 Task: Find a one-way flight from Macon, Georgia, USA to Jacksonville on Wednesday, May 3, for 9 passengers in First class, using American Airlines, with 2 bags, and a price limit of ₹400,000, departing between 1:00 PM and 2:00 PM.
Action: Mouse moved to (278, 260)
Screenshot: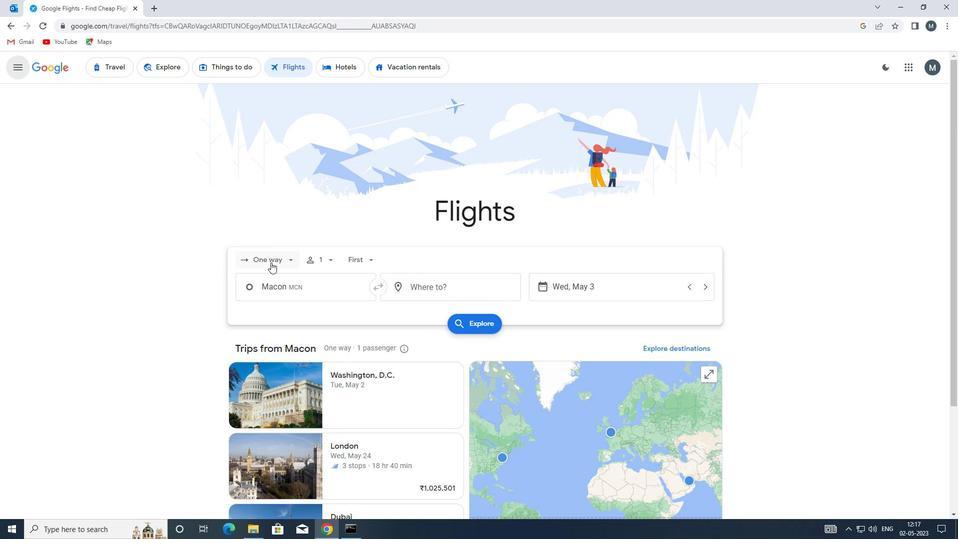 
Action: Mouse pressed left at (278, 260)
Screenshot: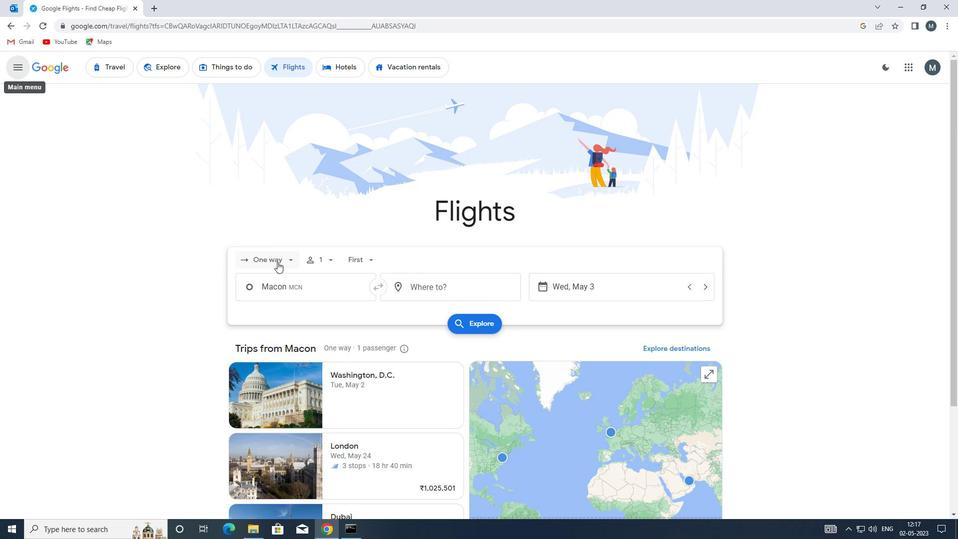 
Action: Mouse moved to (283, 306)
Screenshot: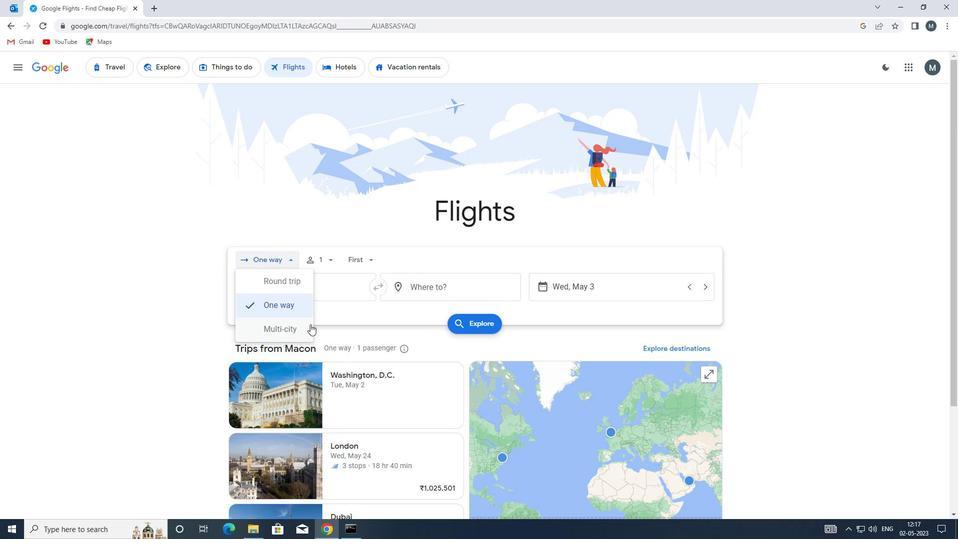 
Action: Mouse pressed left at (283, 306)
Screenshot: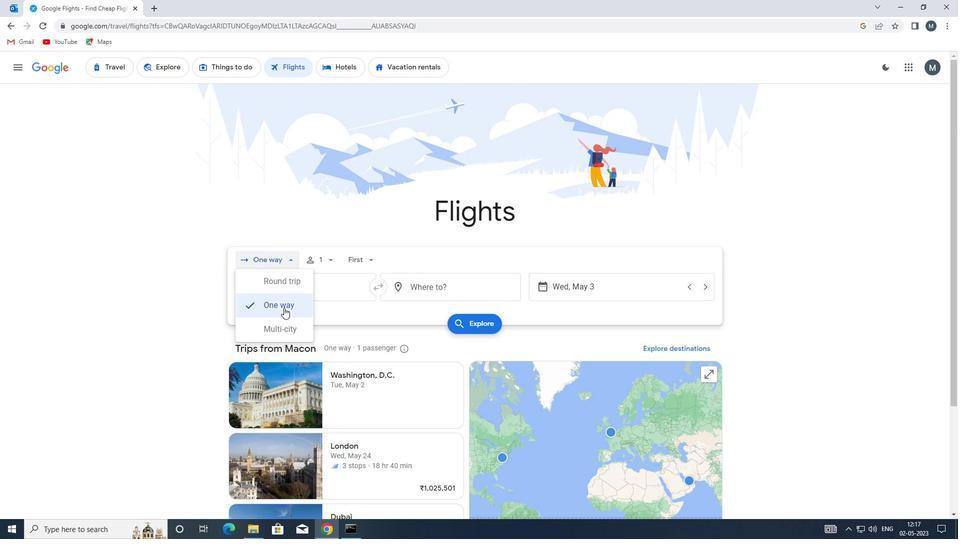 
Action: Mouse moved to (333, 260)
Screenshot: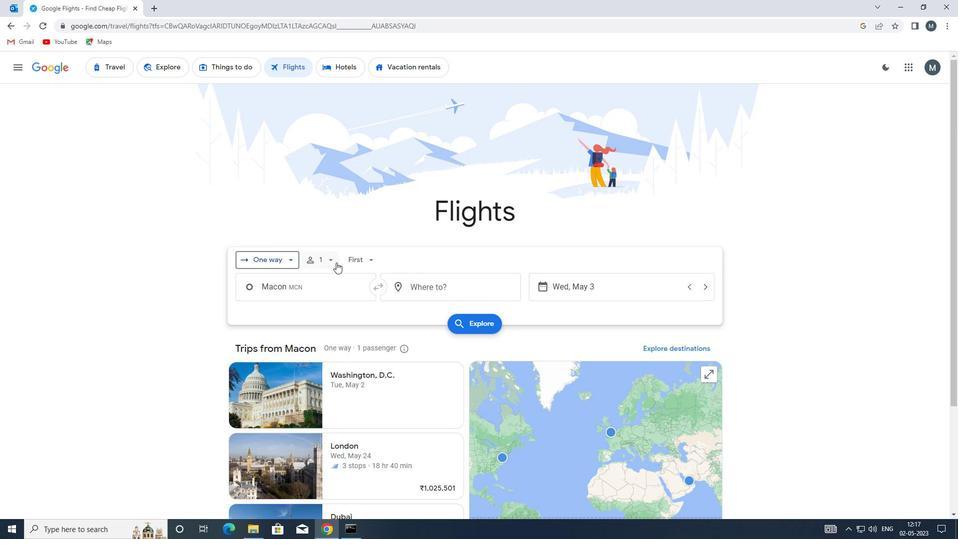 
Action: Mouse pressed left at (333, 260)
Screenshot: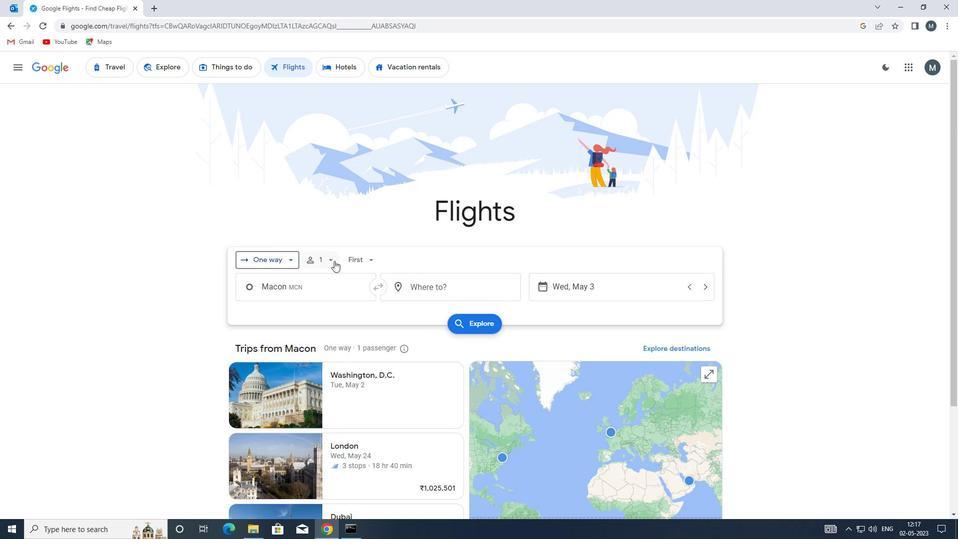 
Action: Mouse moved to (408, 284)
Screenshot: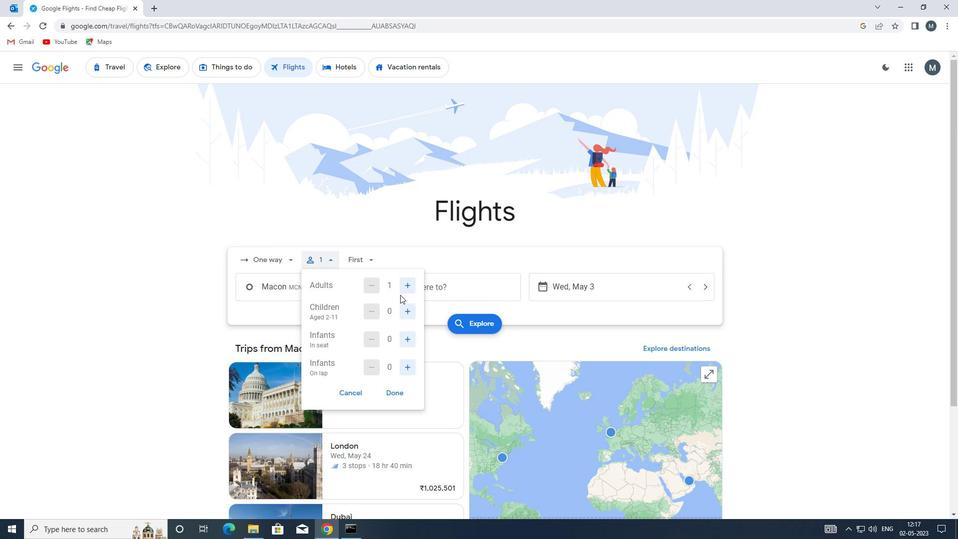 
Action: Mouse pressed left at (408, 284)
Screenshot: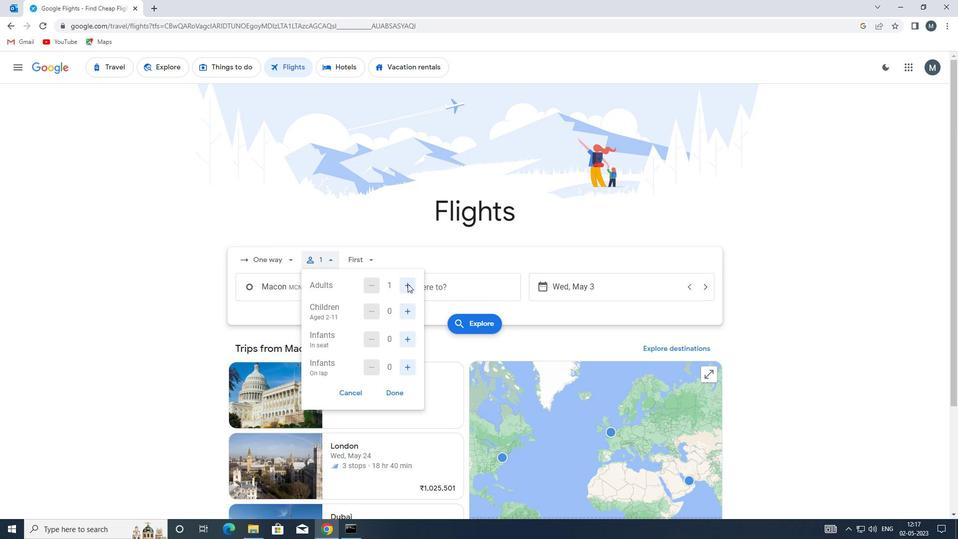 
Action: Mouse pressed left at (408, 284)
Screenshot: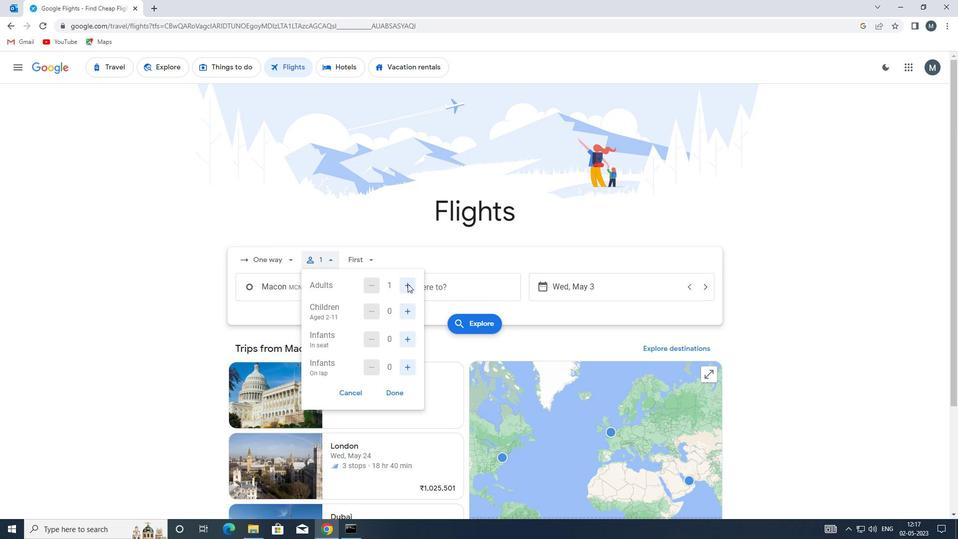 
Action: Mouse pressed left at (408, 284)
Screenshot: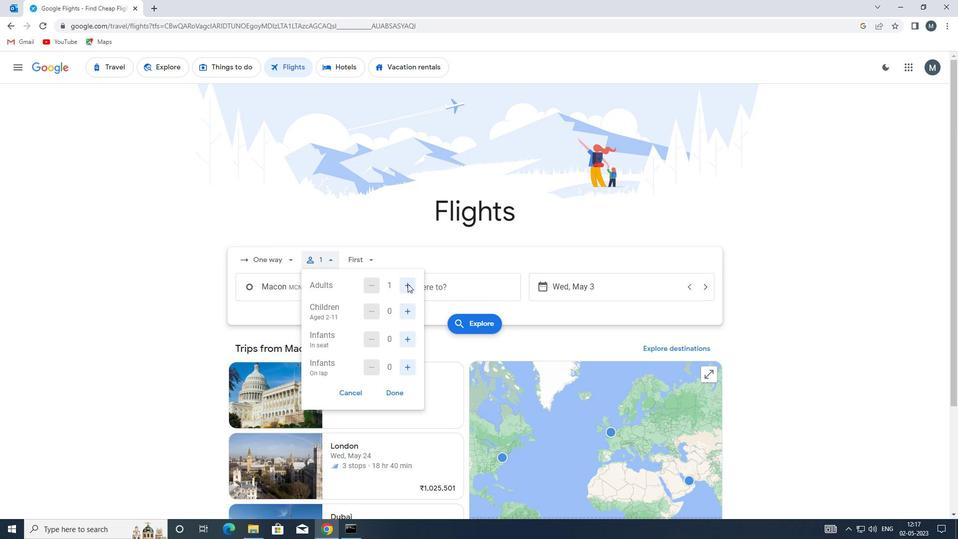 
Action: Mouse pressed left at (408, 284)
Screenshot: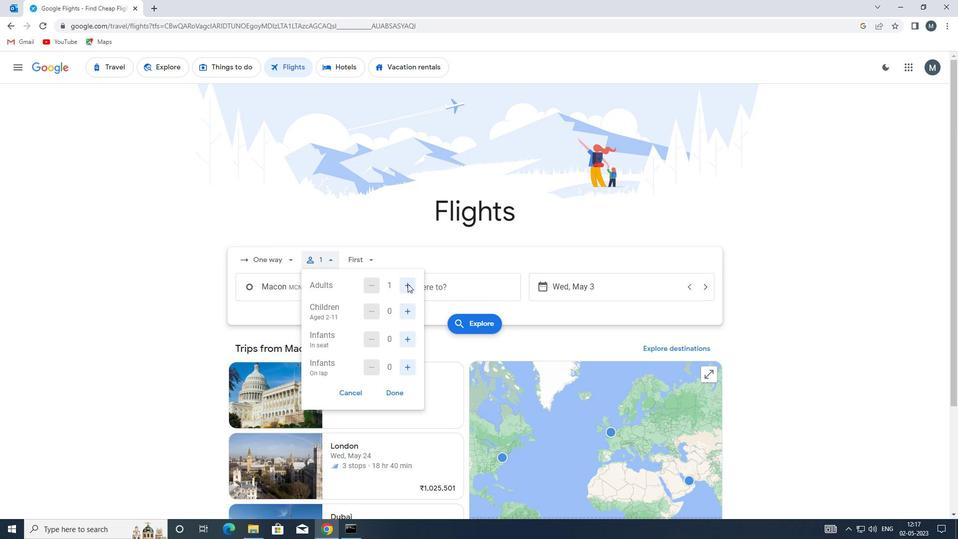 
Action: Mouse moved to (404, 309)
Screenshot: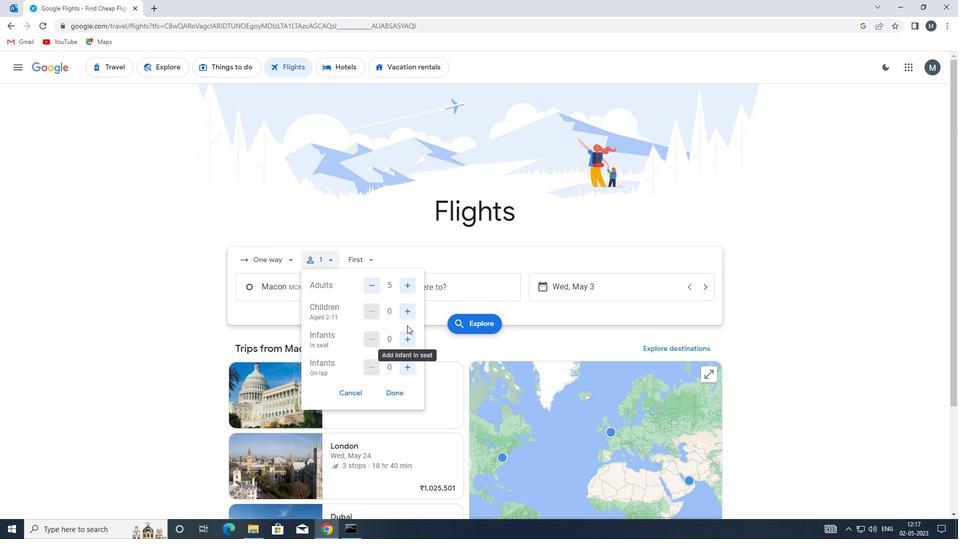 
Action: Mouse pressed left at (404, 309)
Screenshot: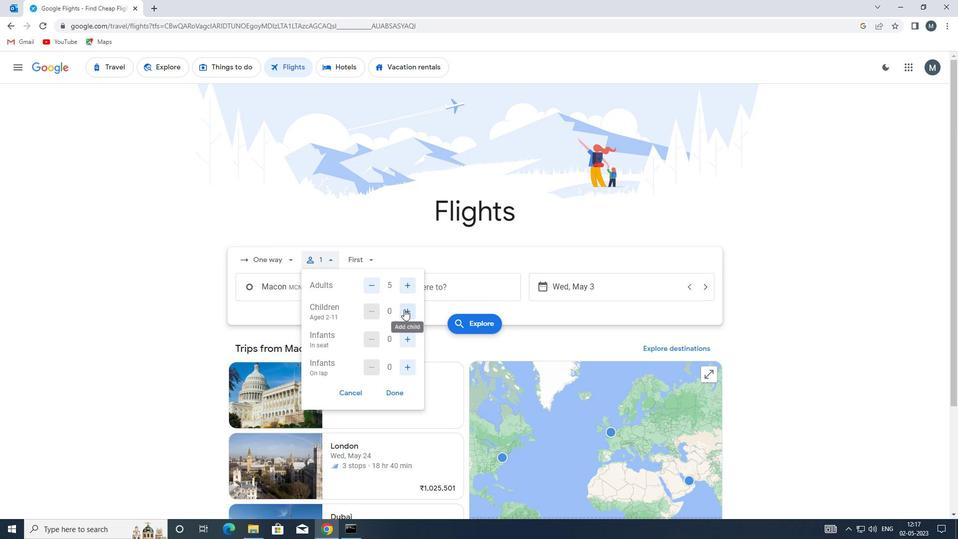 
Action: Mouse pressed left at (404, 309)
Screenshot: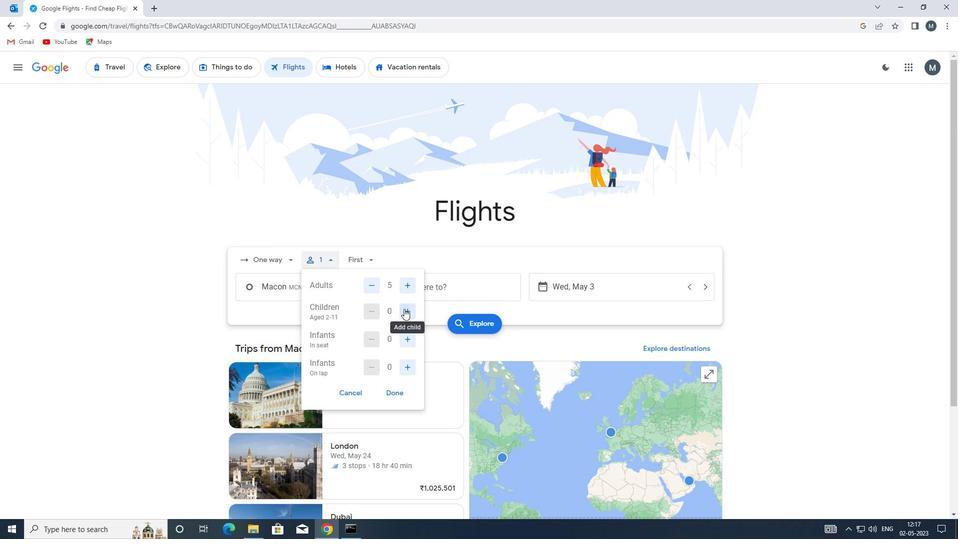 
Action: Mouse moved to (408, 341)
Screenshot: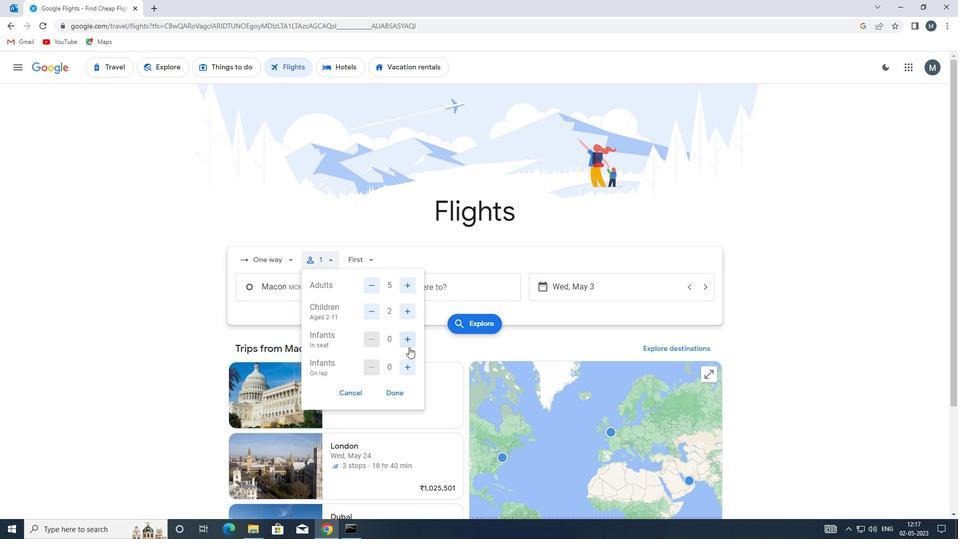 
Action: Mouse pressed left at (408, 341)
Screenshot: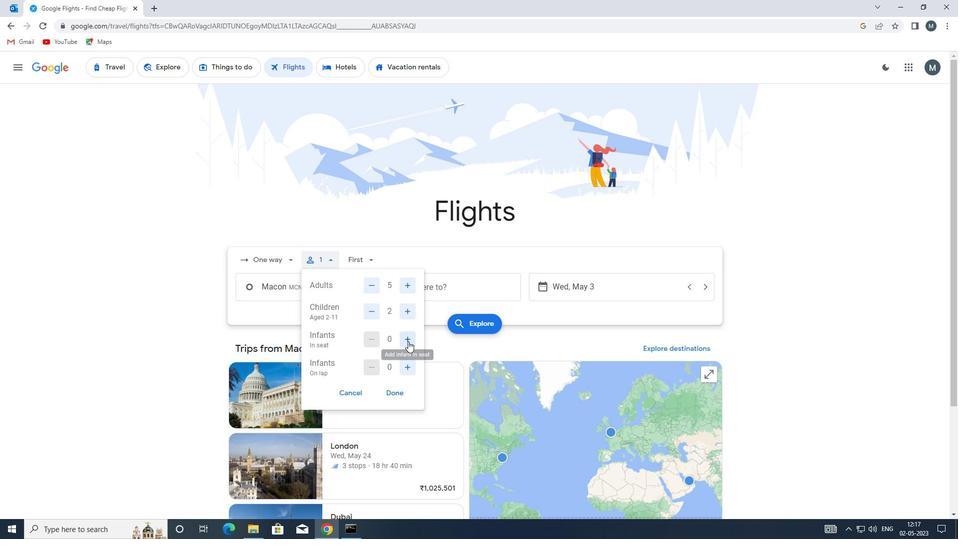 
Action: Mouse moved to (405, 367)
Screenshot: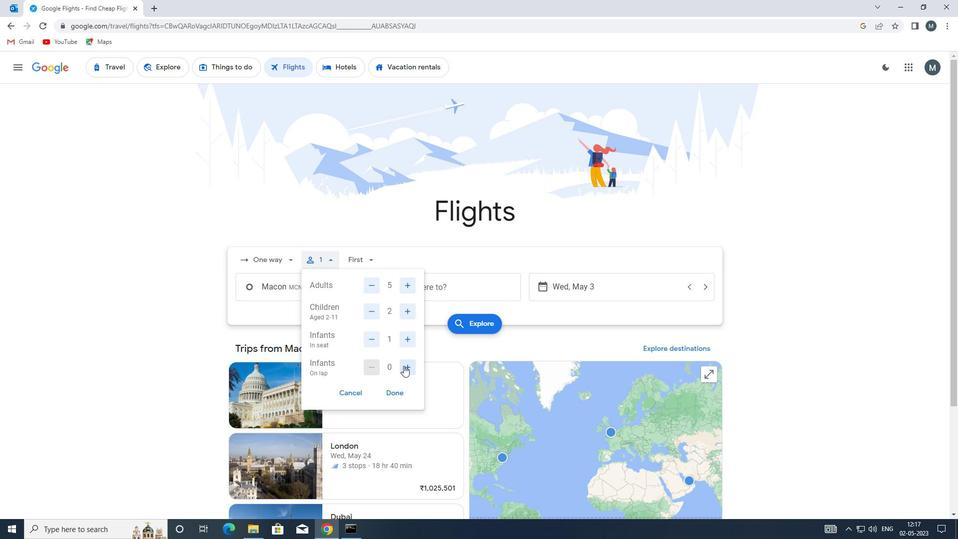 
Action: Mouse pressed left at (405, 367)
Screenshot: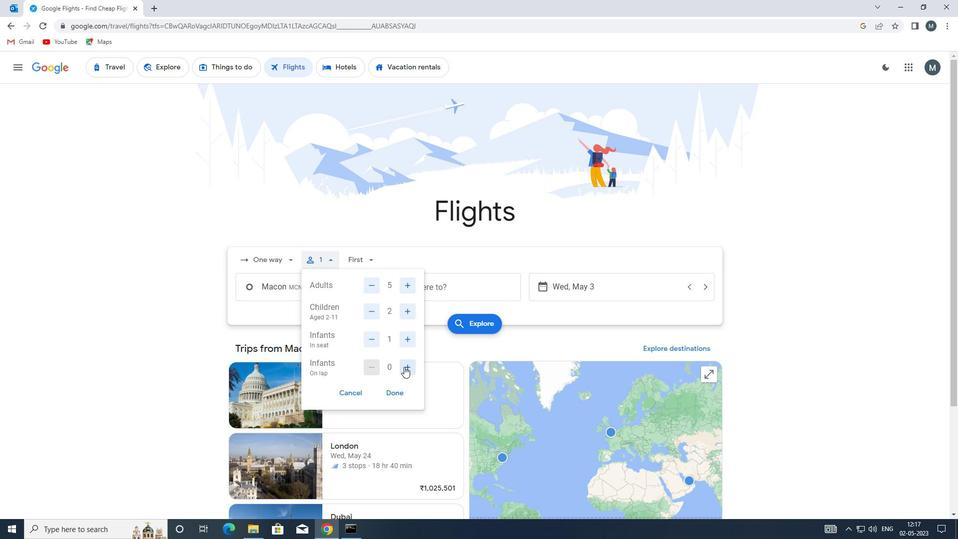 
Action: Mouse moved to (405, 369)
Screenshot: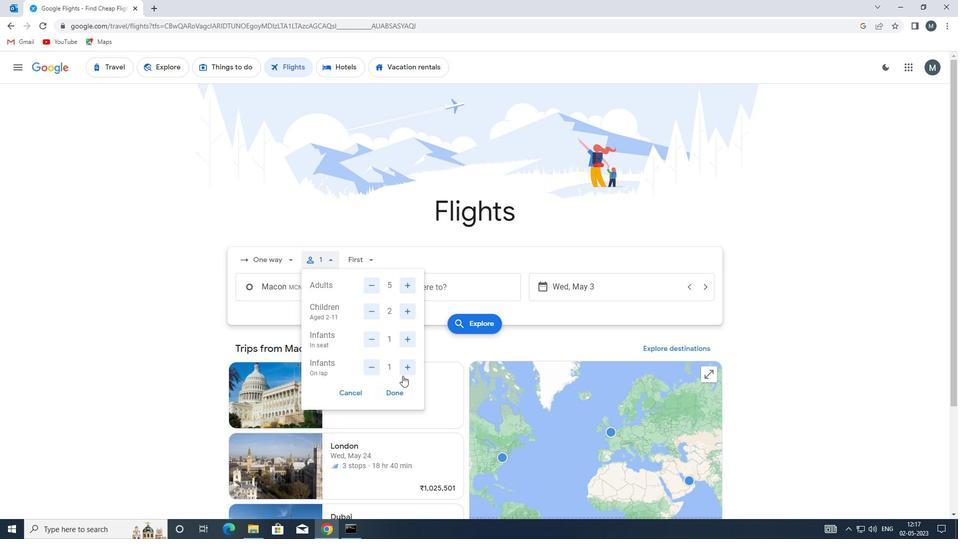 
Action: Mouse pressed left at (405, 369)
Screenshot: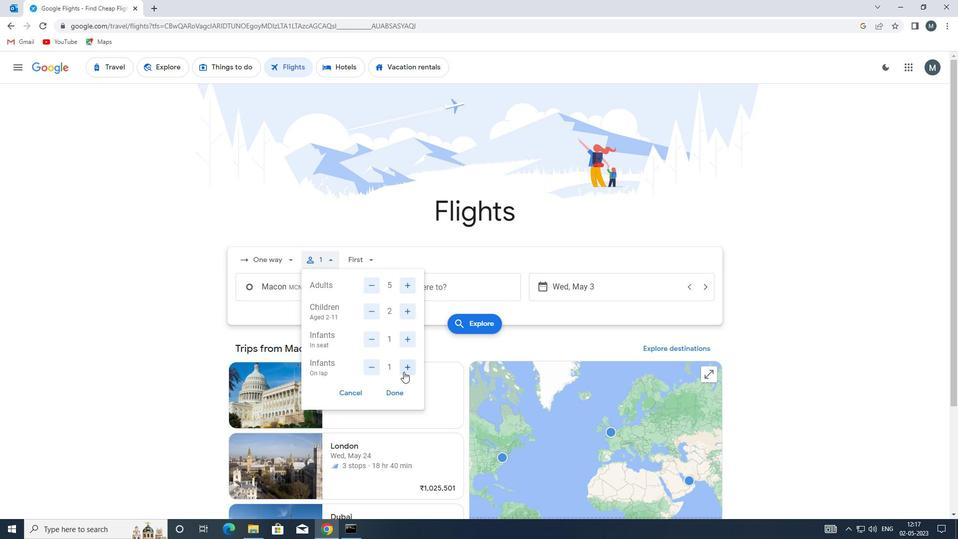 
Action: Mouse moved to (376, 367)
Screenshot: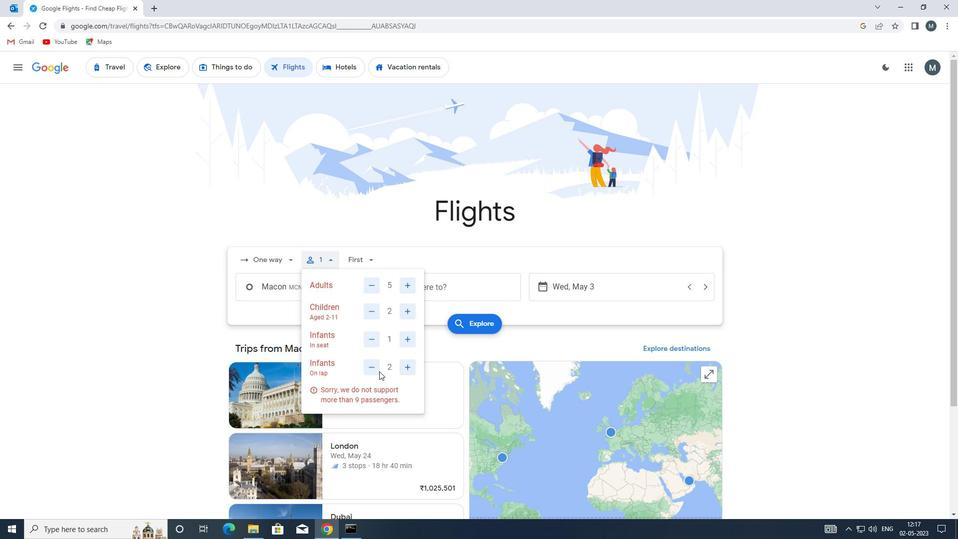 
Action: Mouse pressed left at (376, 367)
Screenshot: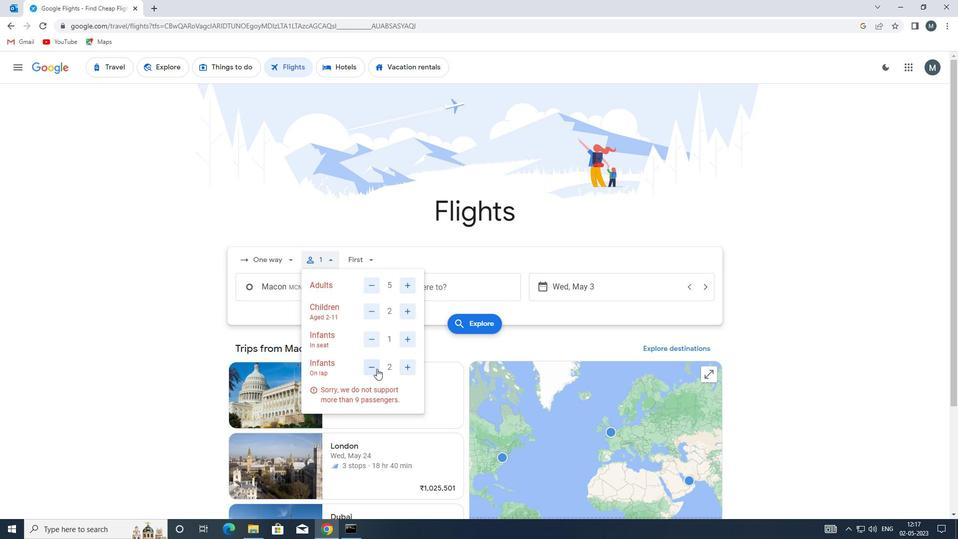 
Action: Mouse moved to (396, 395)
Screenshot: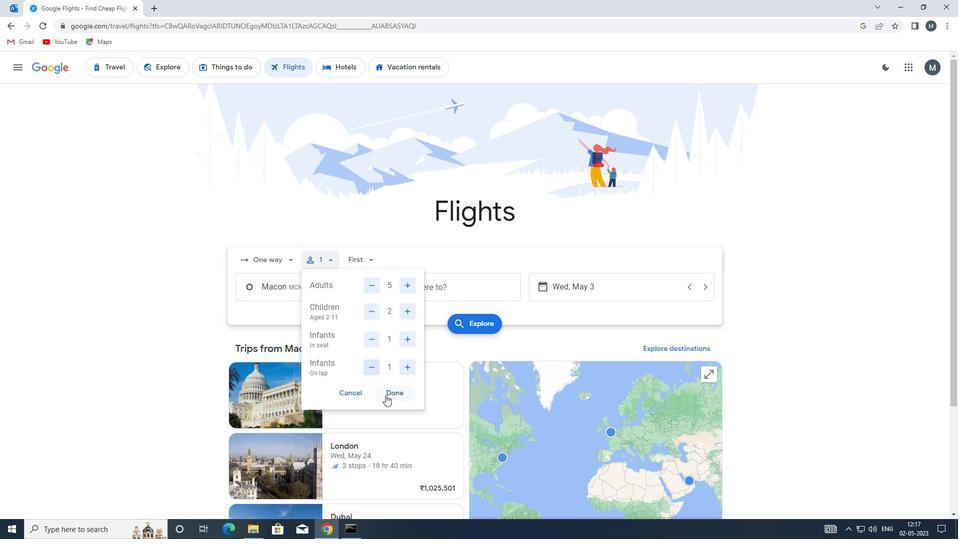 
Action: Mouse pressed left at (396, 395)
Screenshot: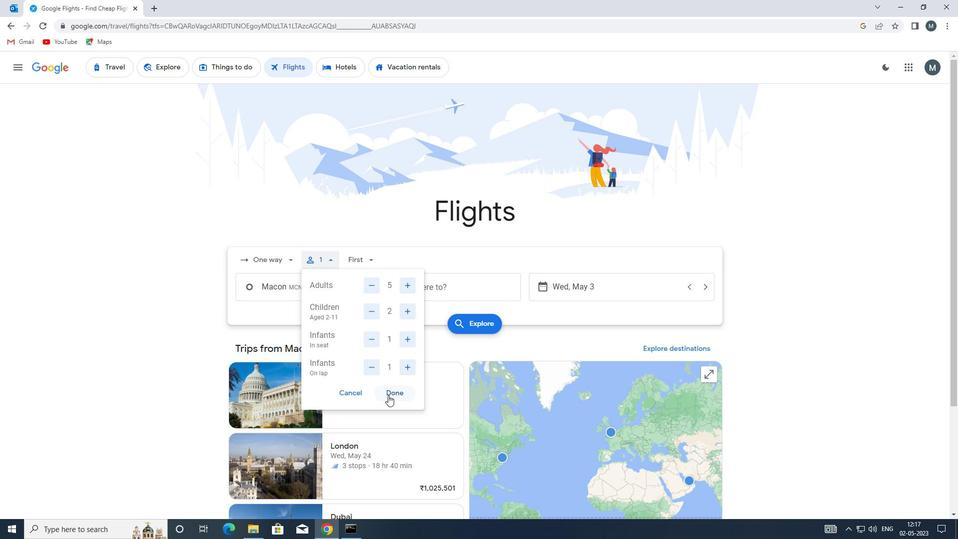
Action: Mouse moved to (370, 265)
Screenshot: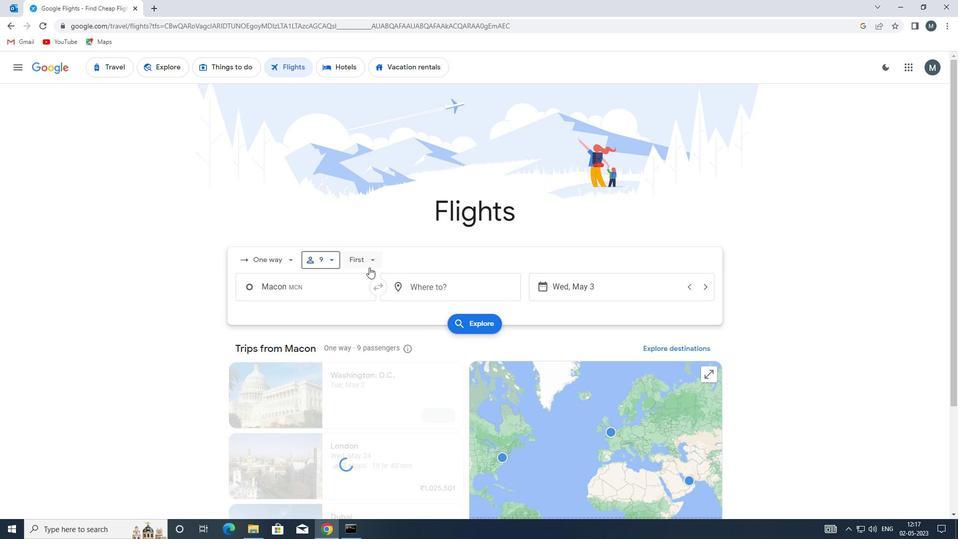 
Action: Mouse pressed left at (370, 265)
Screenshot: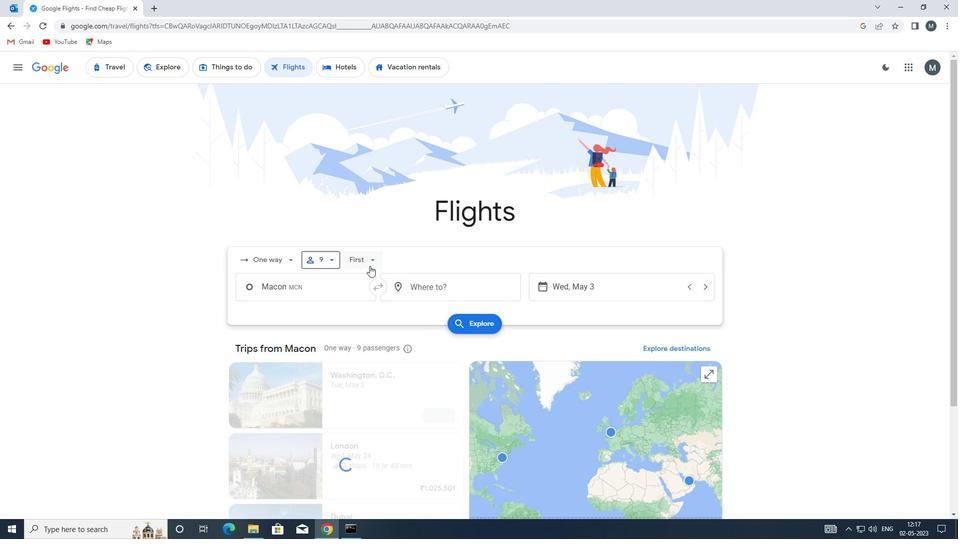 
Action: Mouse moved to (388, 276)
Screenshot: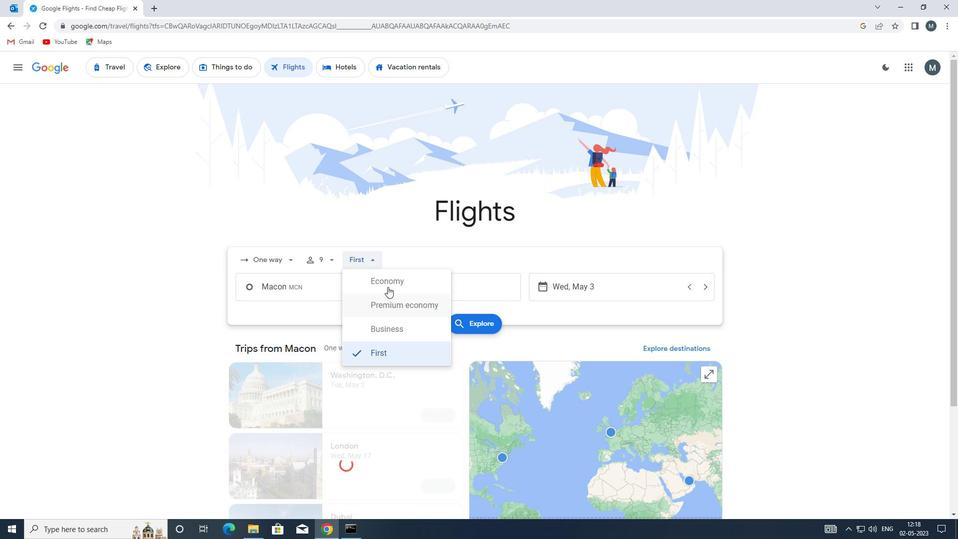 
Action: Mouse pressed left at (388, 276)
Screenshot: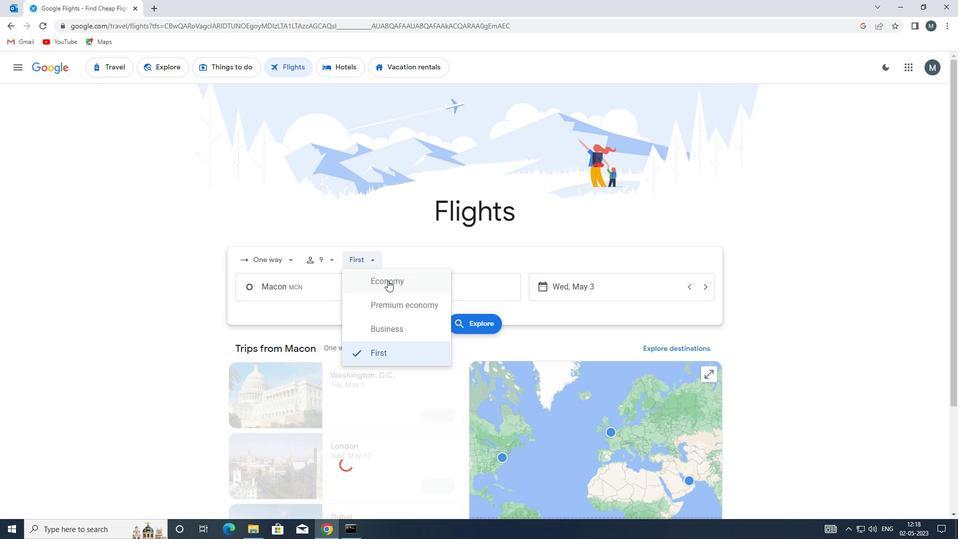 
Action: Mouse moved to (307, 293)
Screenshot: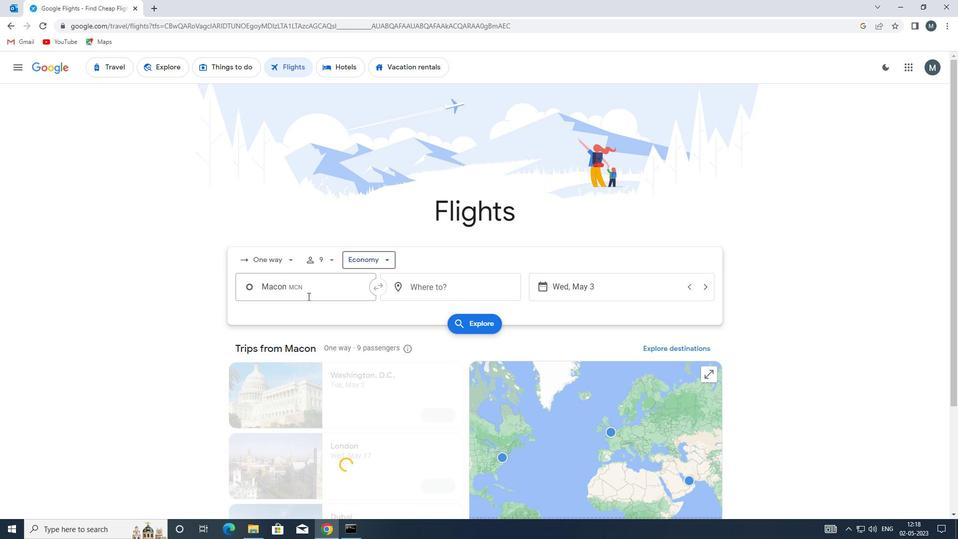 
Action: Mouse pressed left at (307, 293)
Screenshot: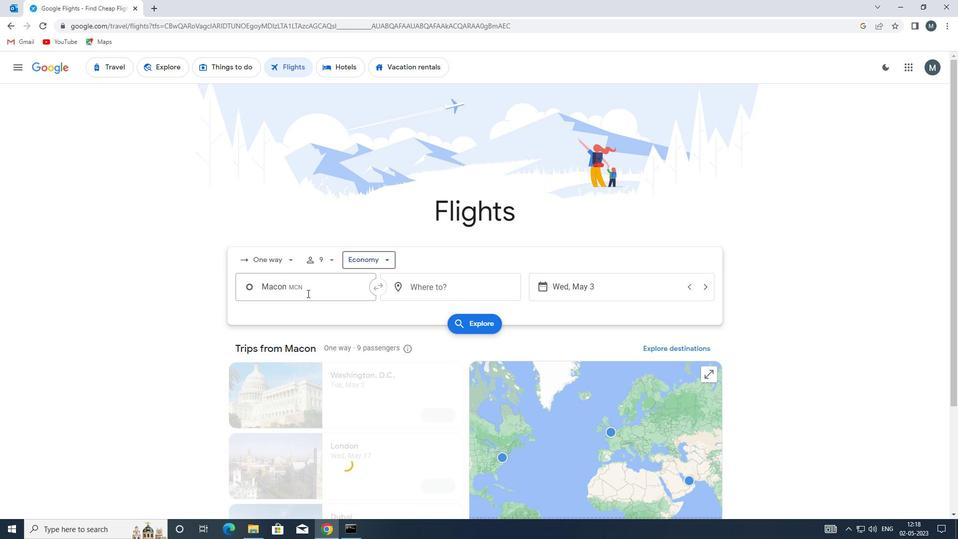 
Action: Key pressed <Key.enter>
Screenshot: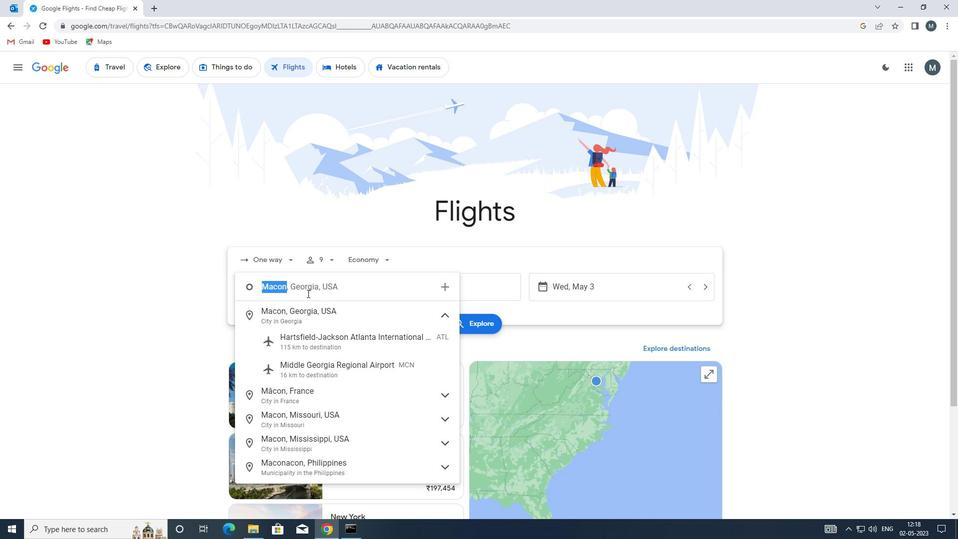 
Action: Mouse moved to (406, 290)
Screenshot: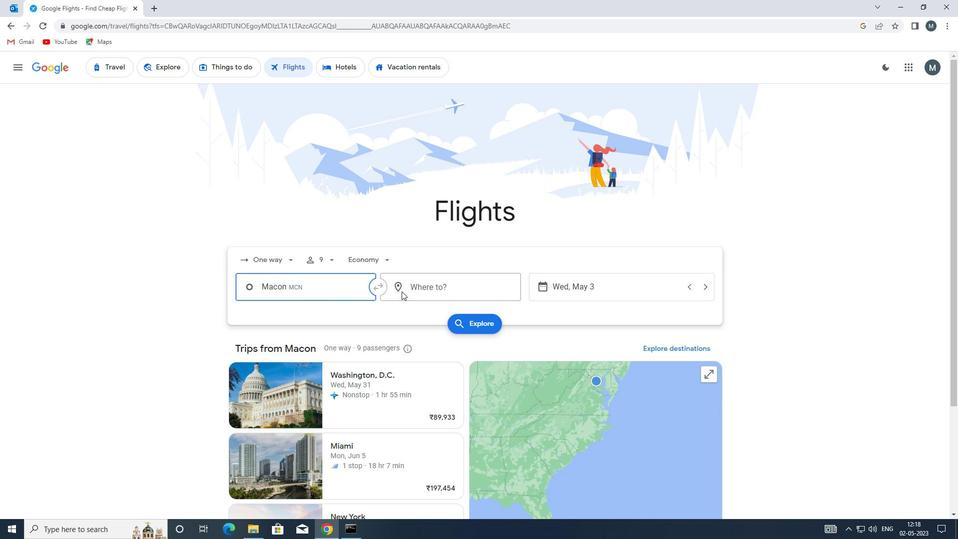 
Action: Mouse pressed left at (406, 290)
Screenshot: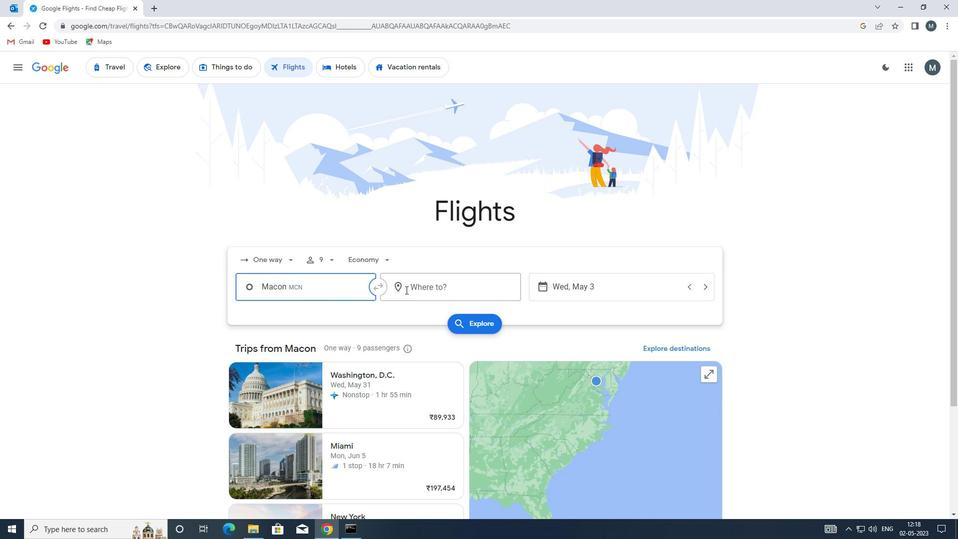 
Action: Mouse moved to (406, 290)
Screenshot: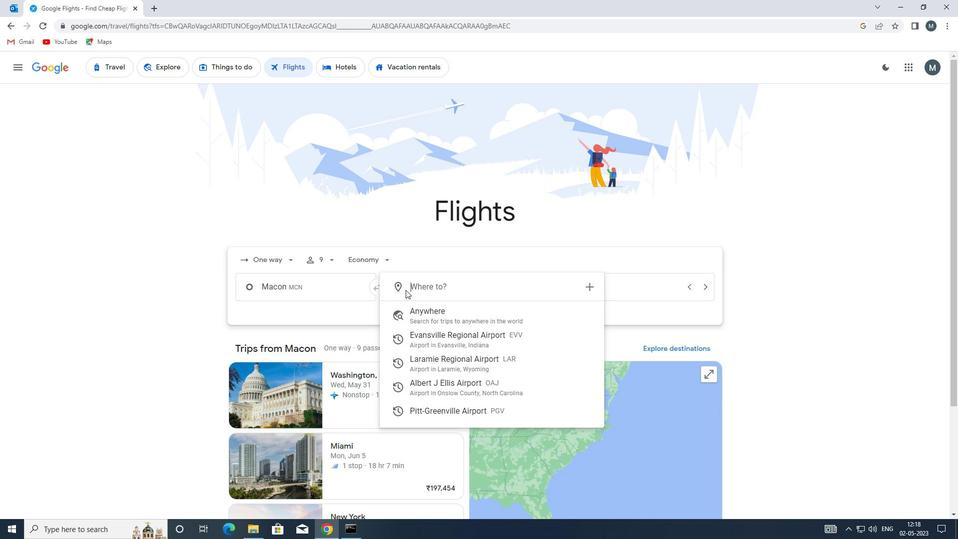 
Action: Key pressed oaj
Screenshot: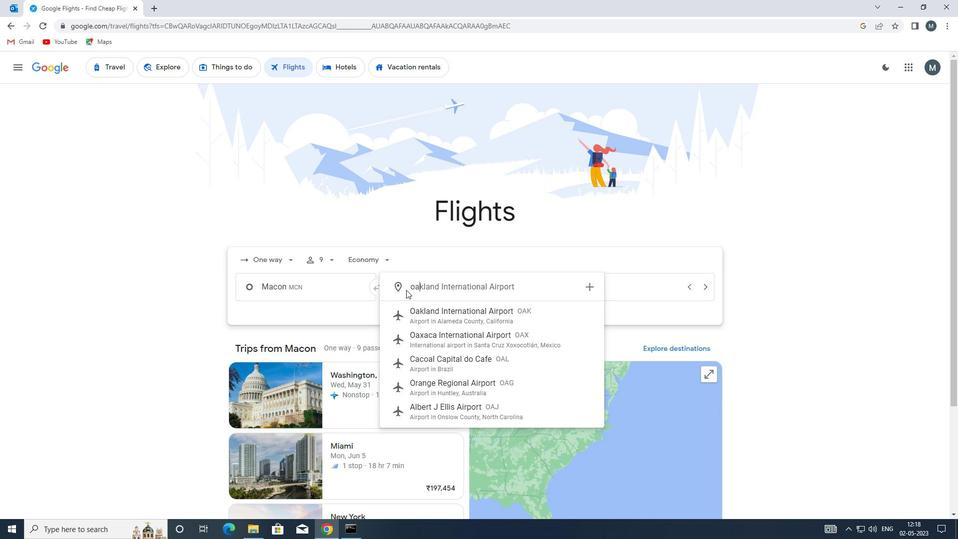 
Action: Mouse moved to (426, 310)
Screenshot: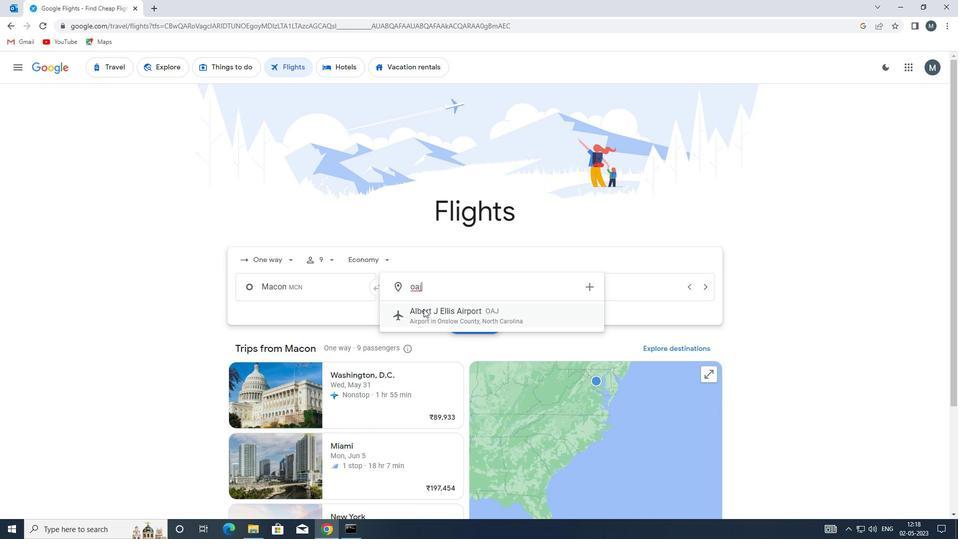 
Action: Mouse pressed left at (426, 310)
Screenshot: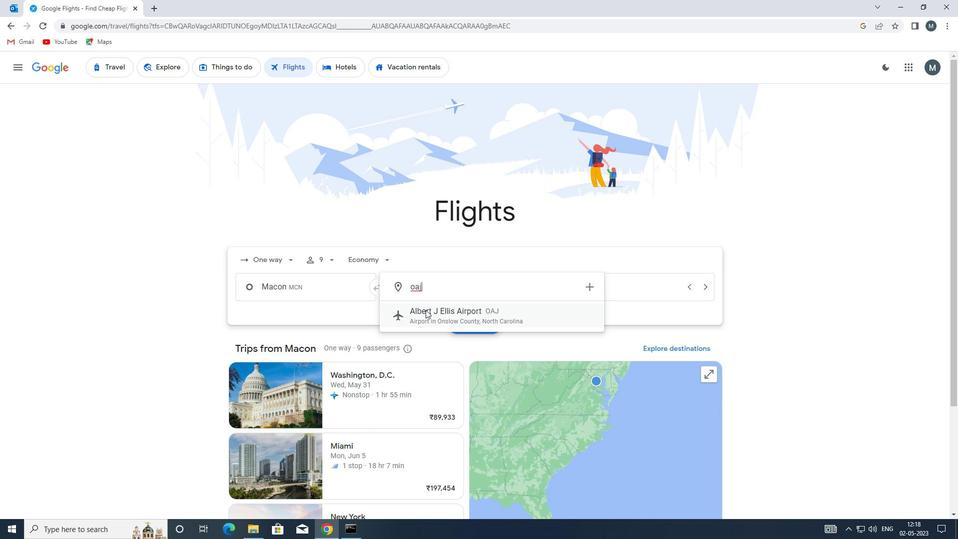 
Action: Mouse moved to (573, 285)
Screenshot: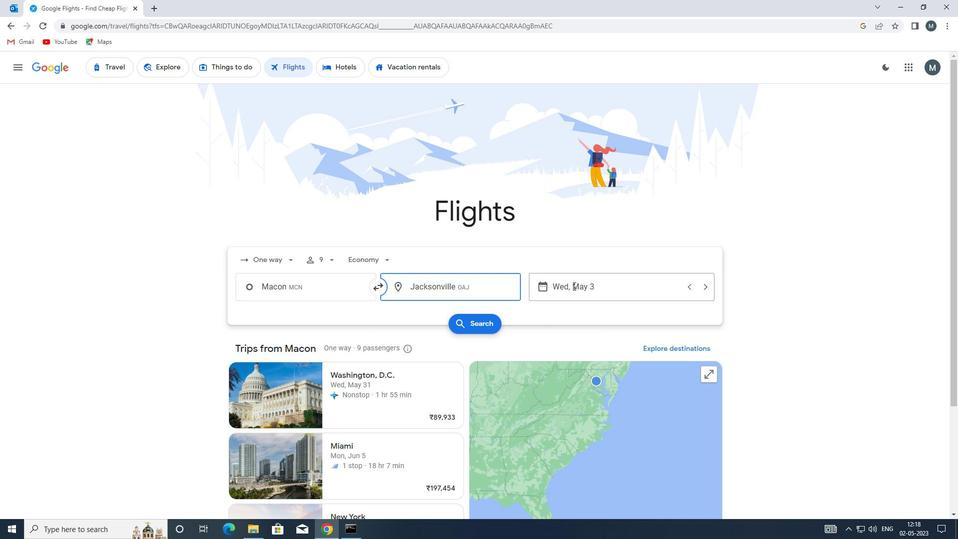 
Action: Mouse pressed left at (573, 285)
Screenshot: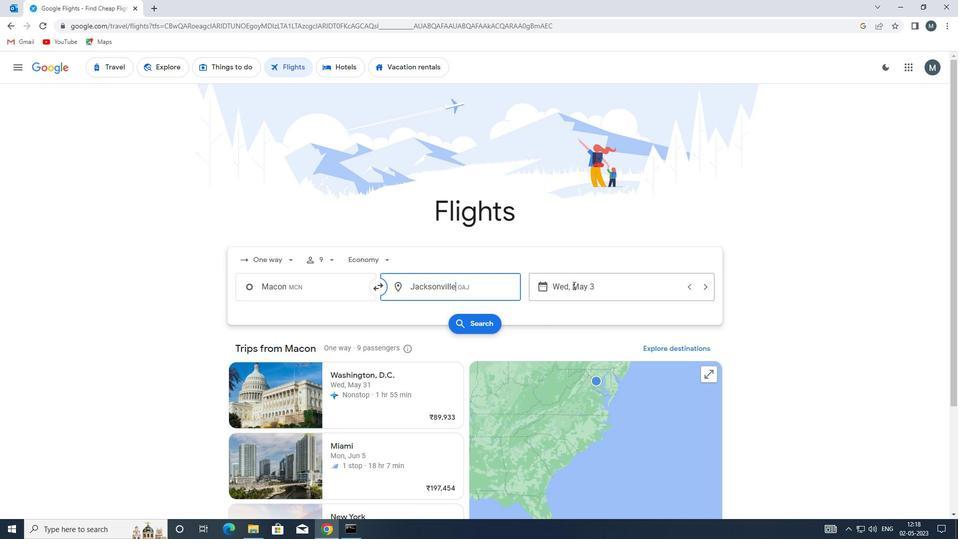 
Action: Mouse moved to (428, 341)
Screenshot: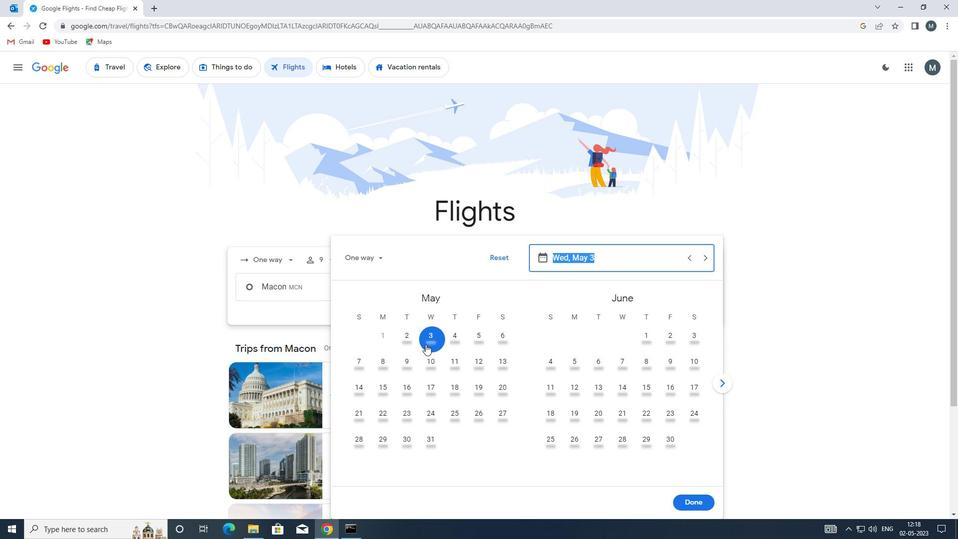 
Action: Mouse pressed left at (428, 341)
Screenshot: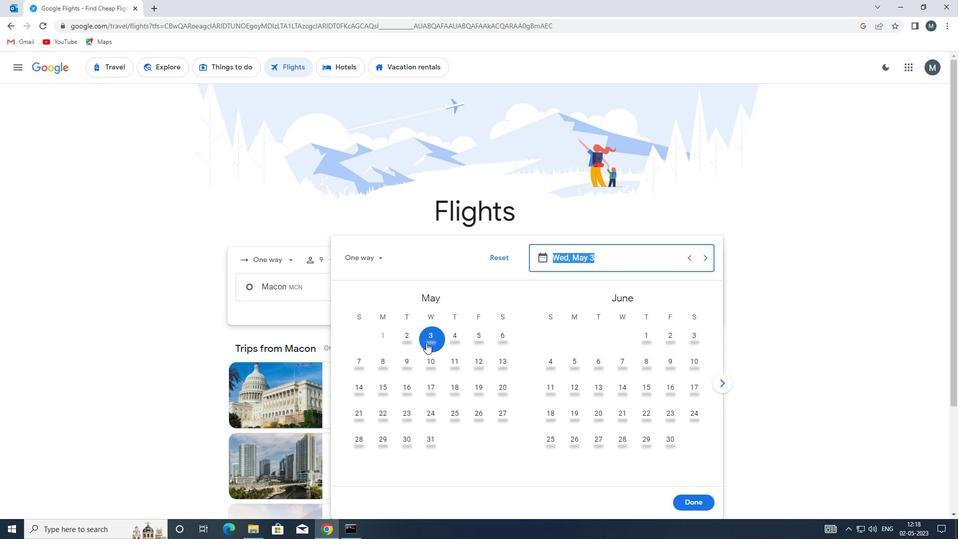 
Action: Mouse moved to (681, 499)
Screenshot: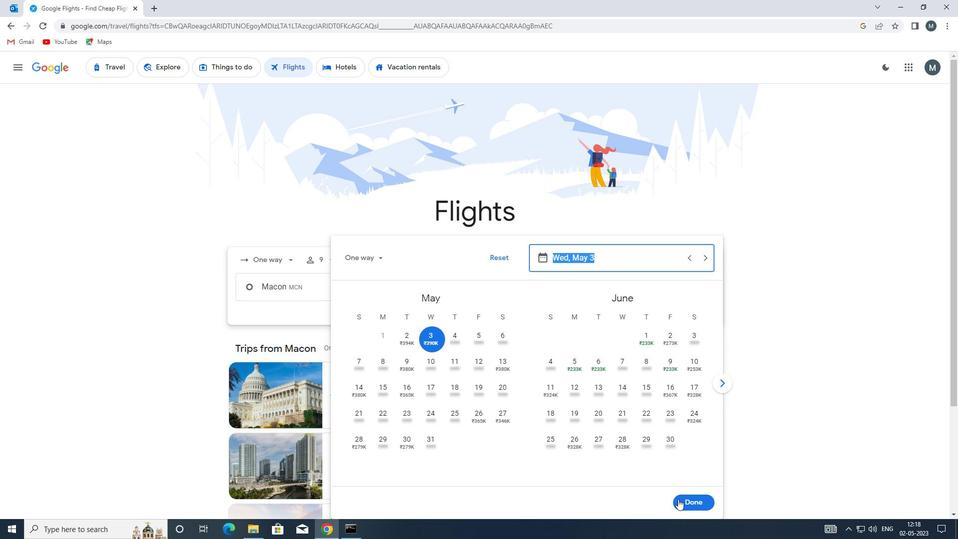 
Action: Mouse pressed left at (681, 499)
Screenshot: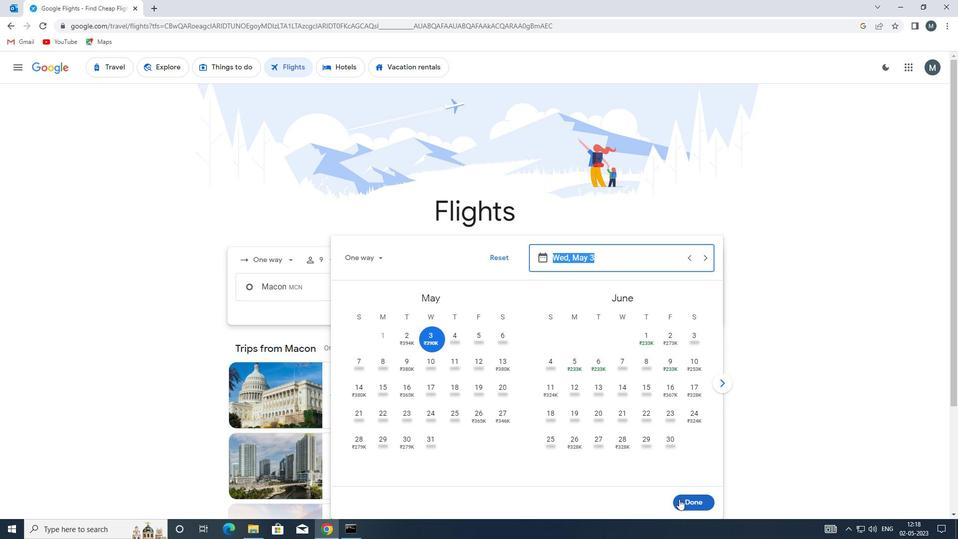 
Action: Mouse moved to (489, 320)
Screenshot: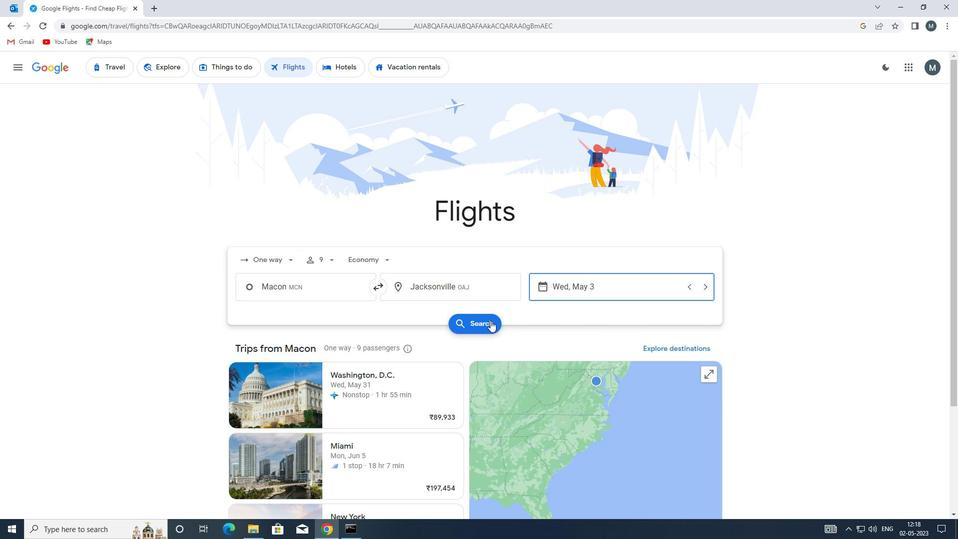 
Action: Mouse pressed left at (489, 320)
Screenshot: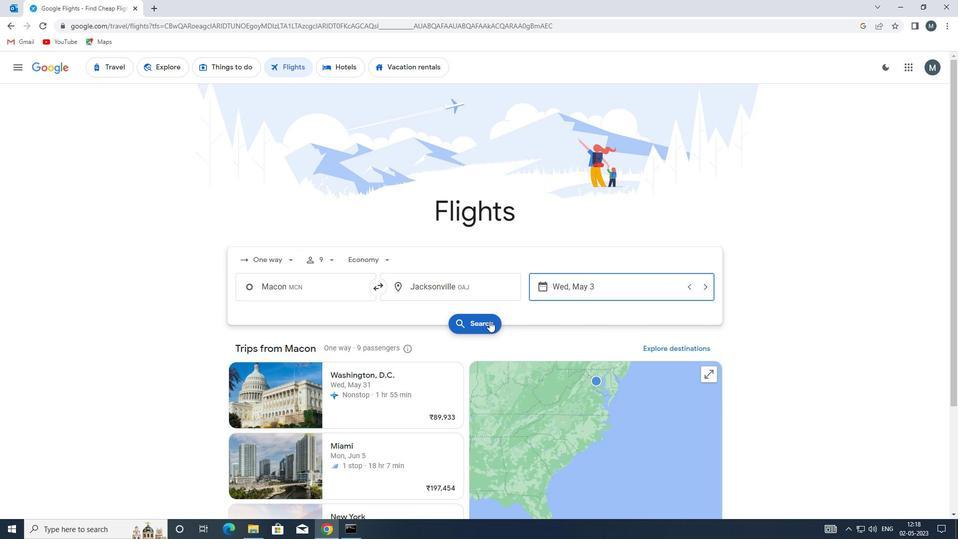 
Action: Mouse moved to (261, 162)
Screenshot: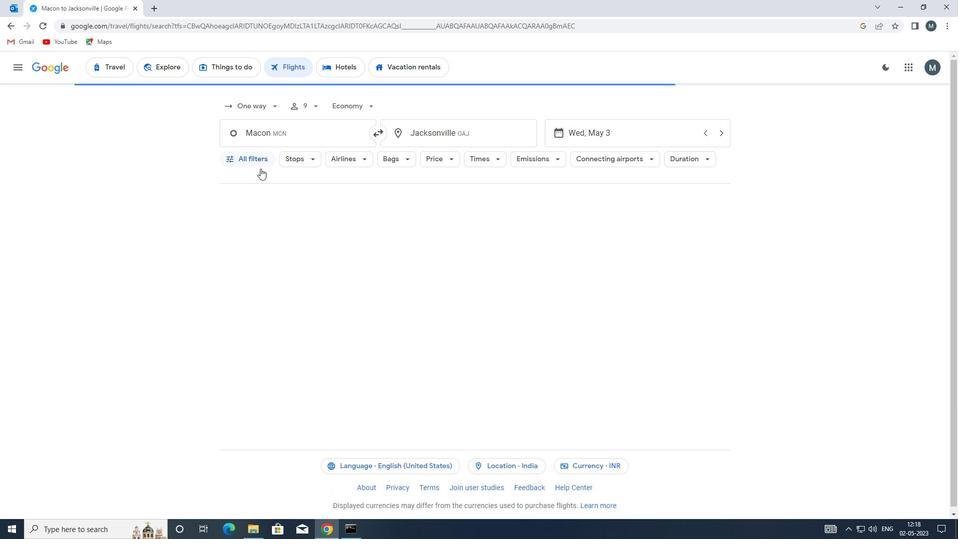 
Action: Mouse pressed left at (261, 162)
Screenshot: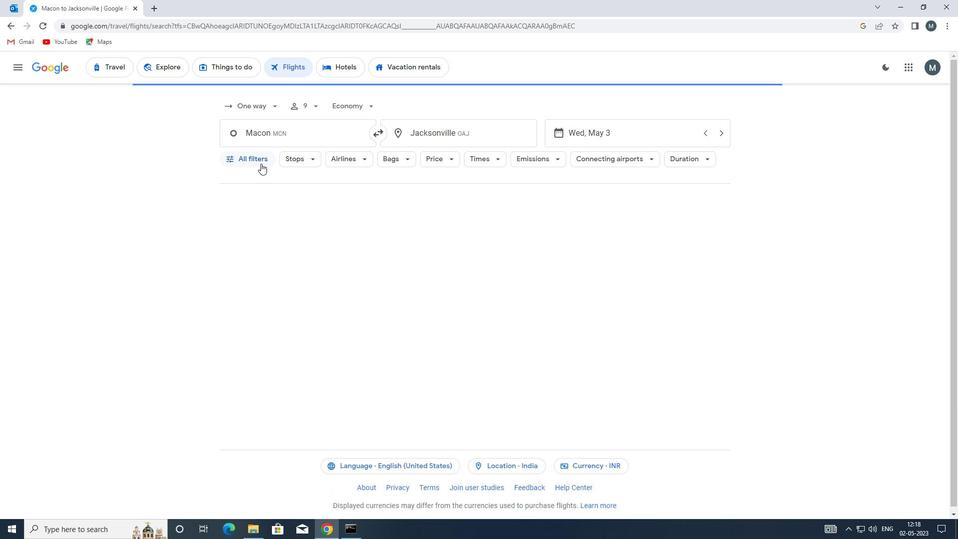 
Action: Mouse moved to (292, 292)
Screenshot: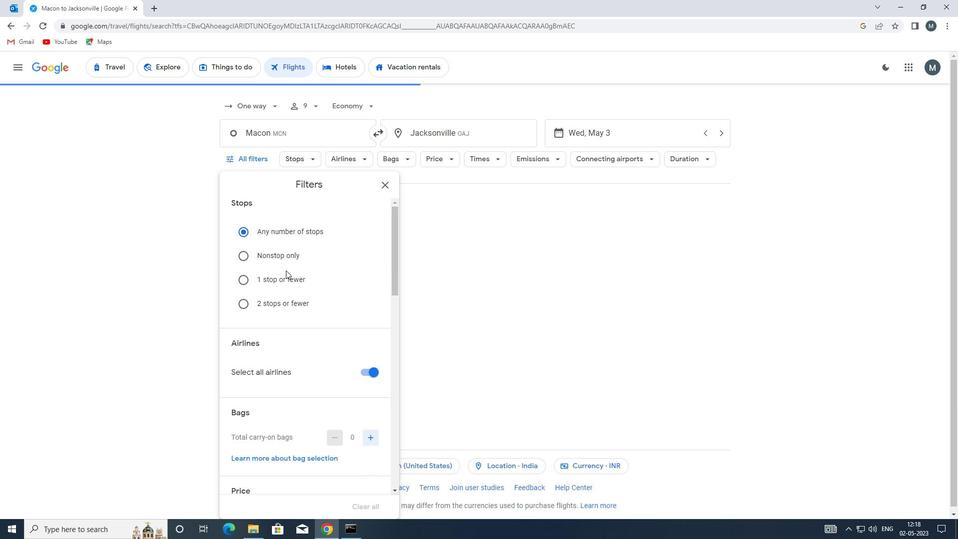 
Action: Mouse scrolled (292, 291) with delta (0, 0)
Screenshot: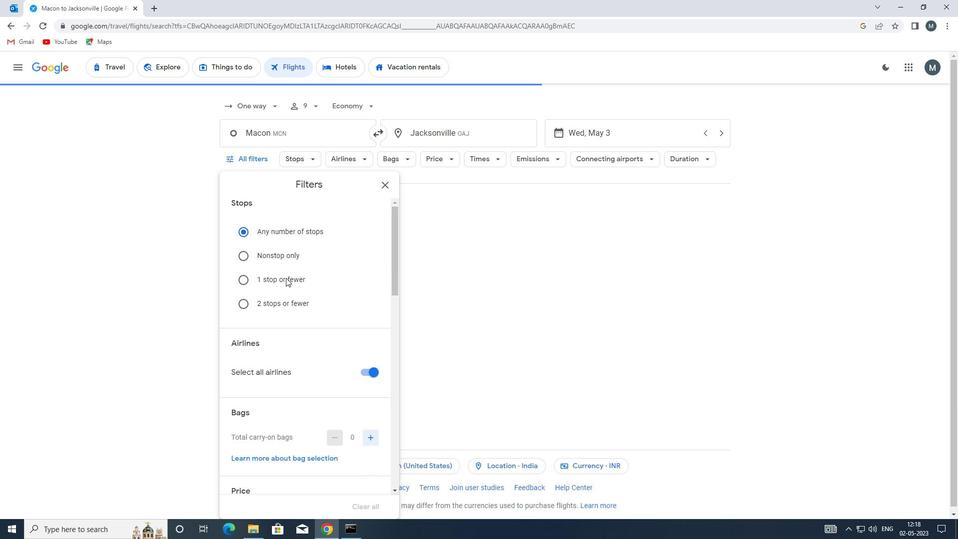 
Action: Mouse moved to (373, 325)
Screenshot: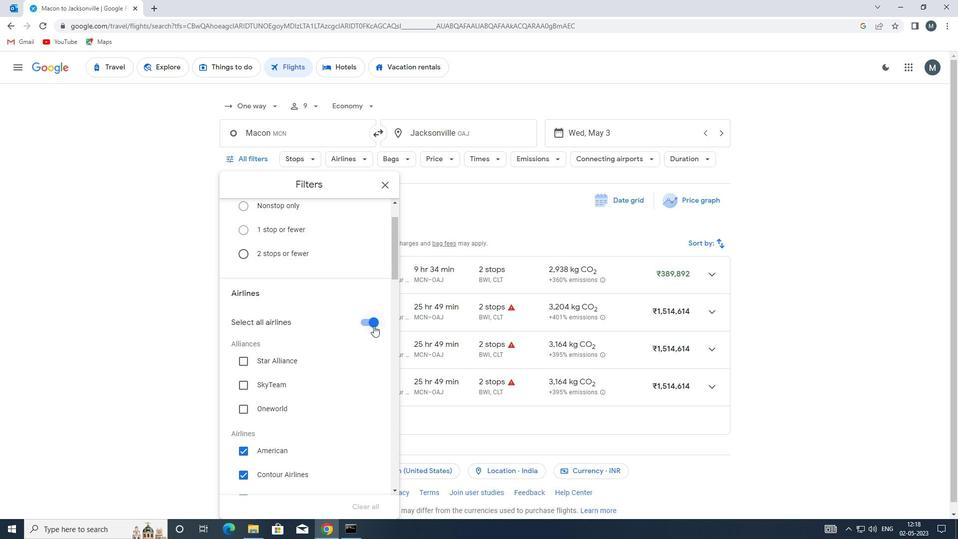 
Action: Mouse pressed left at (373, 325)
Screenshot: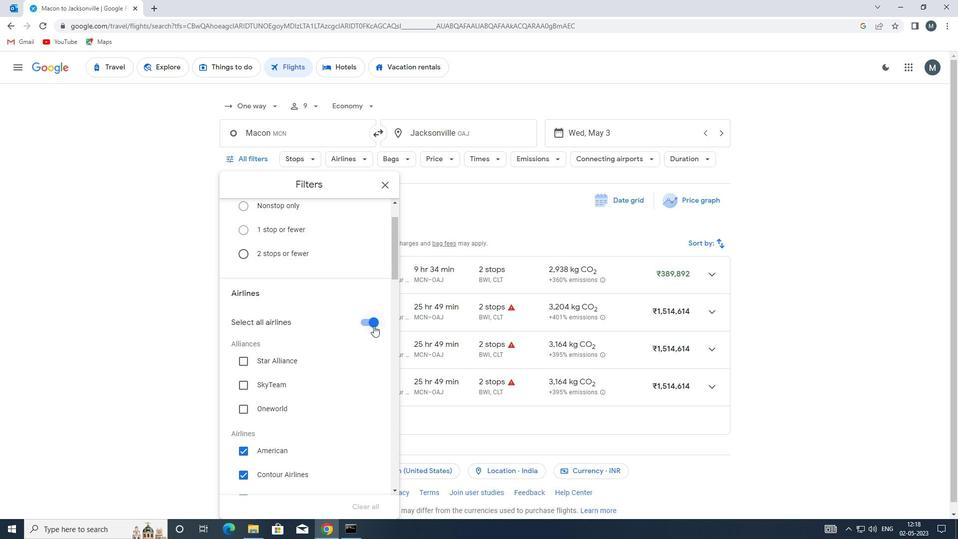 
Action: Mouse moved to (325, 331)
Screenshot: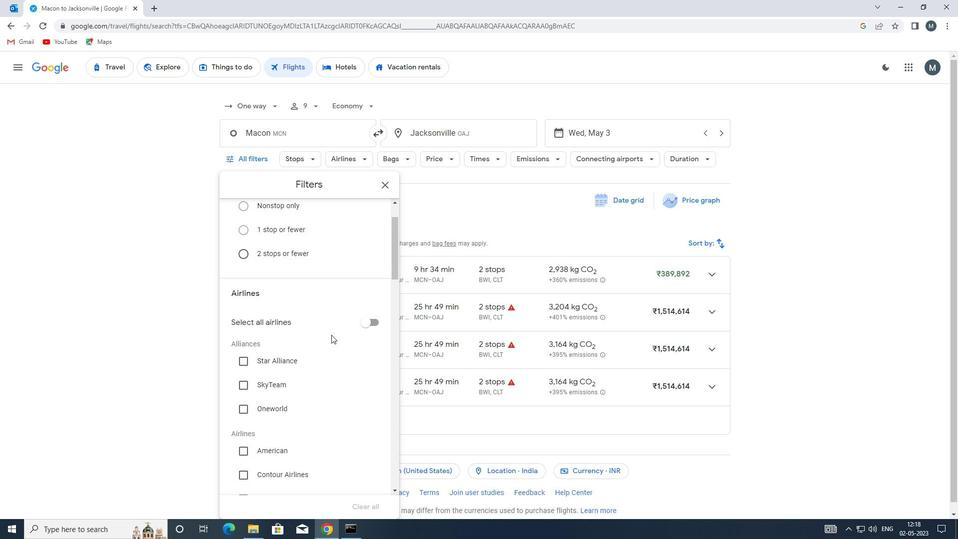 
Action: Mouse scrolled (325, 331) with delta (0, 0)
Screenshot: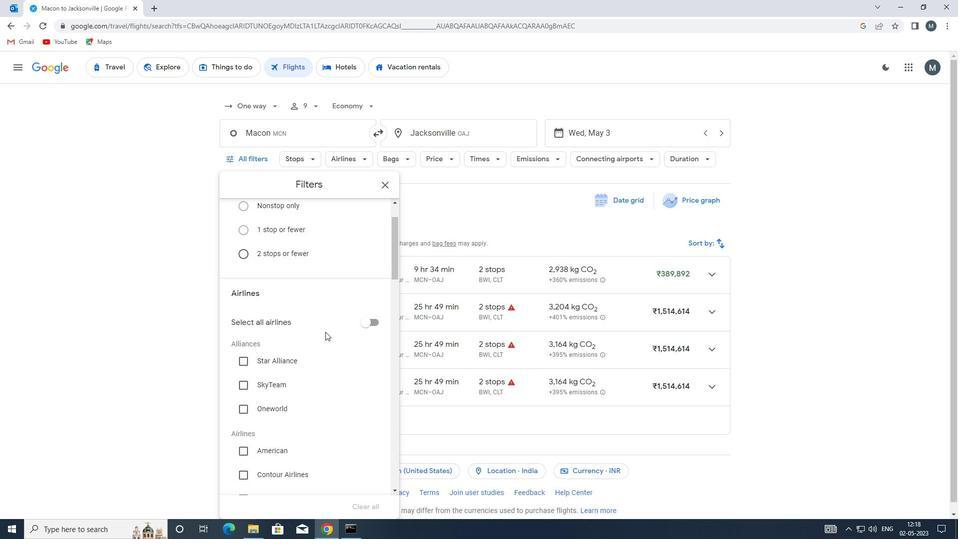 
Action: Mouse moved to (285, 352)
Screenshot: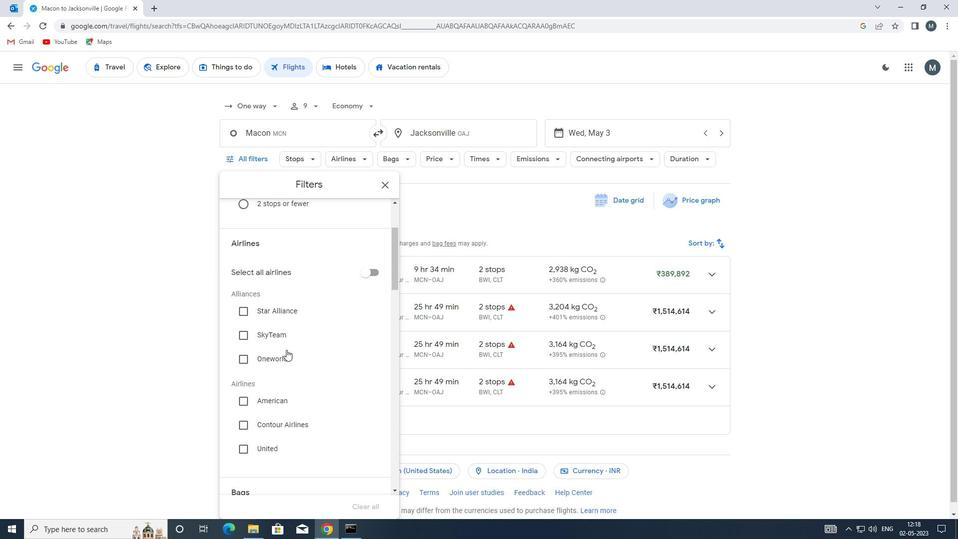
Action: Mouse scrolled (285, 352) with delta (0, 0)
Screenshot: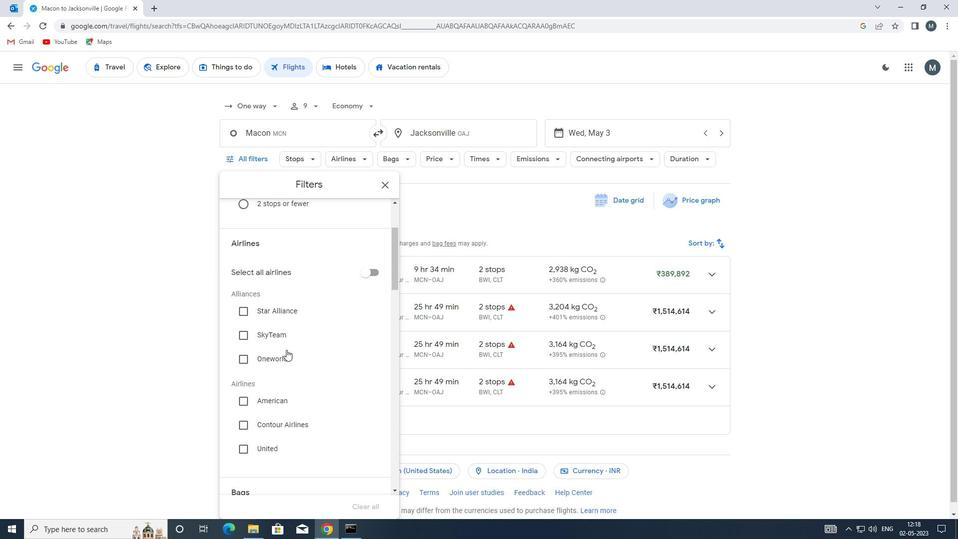 
Action: Mouse moved to (250, 346)
Screenshot: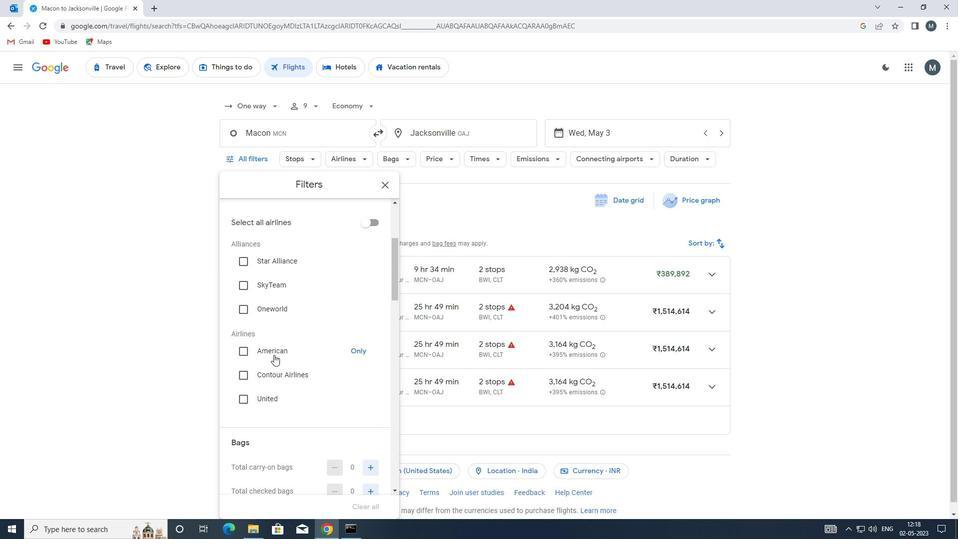 
Action: Mouse pressed left at (250, 346)
Screenshot: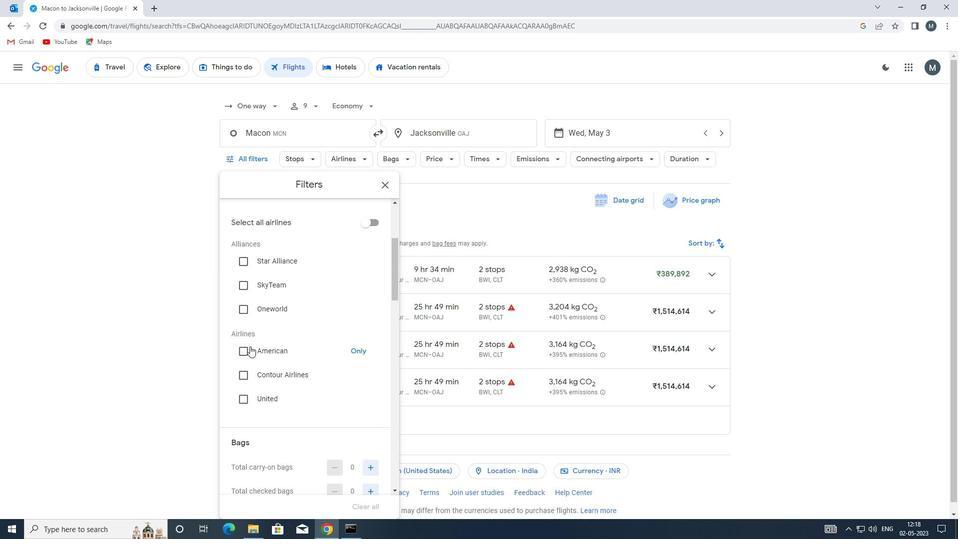 
Action: Mouse moved to (305, 345)
Screenshot: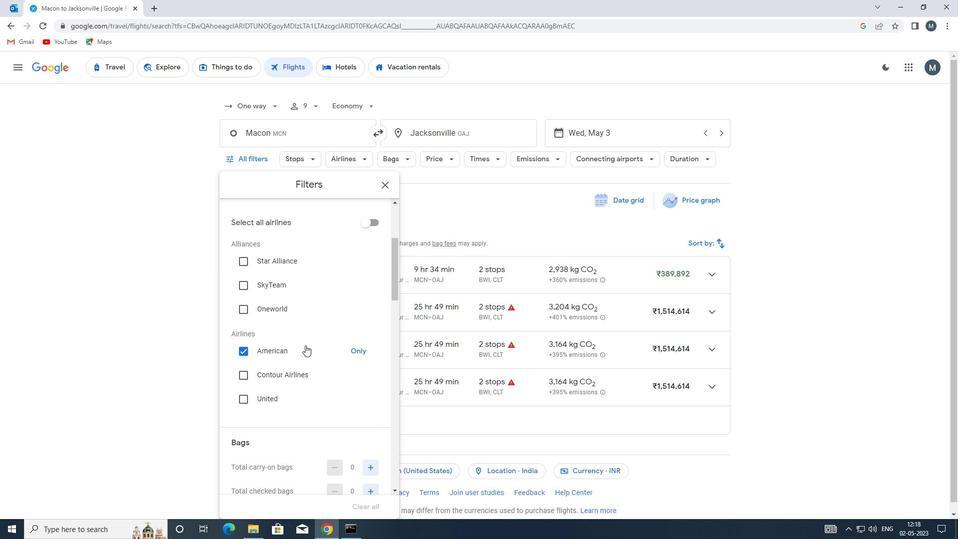 
Action: Mouse scrolled (305, 344) with delta (0, 0)
Screenshot: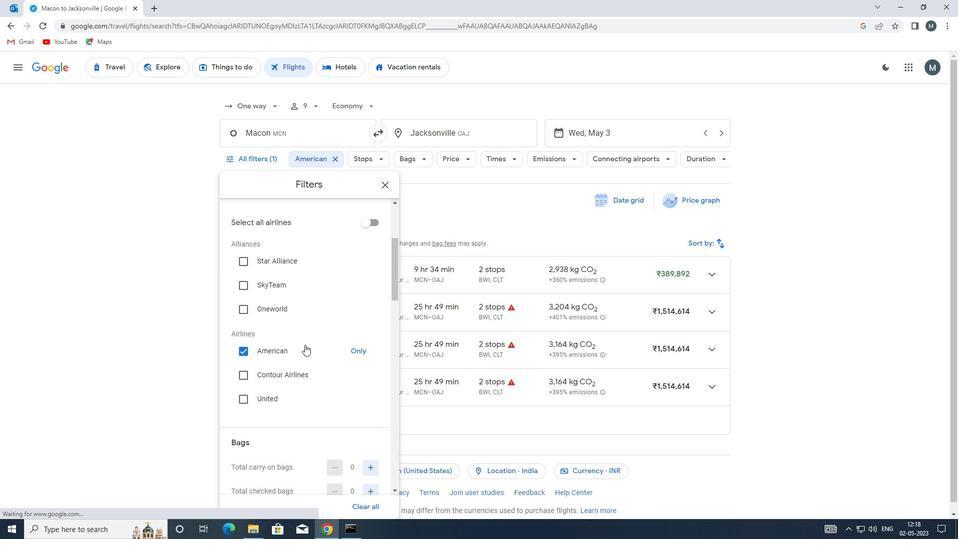 
Action: Mouse scrolled (305, 344) with delta (0, 0)
Screenshot: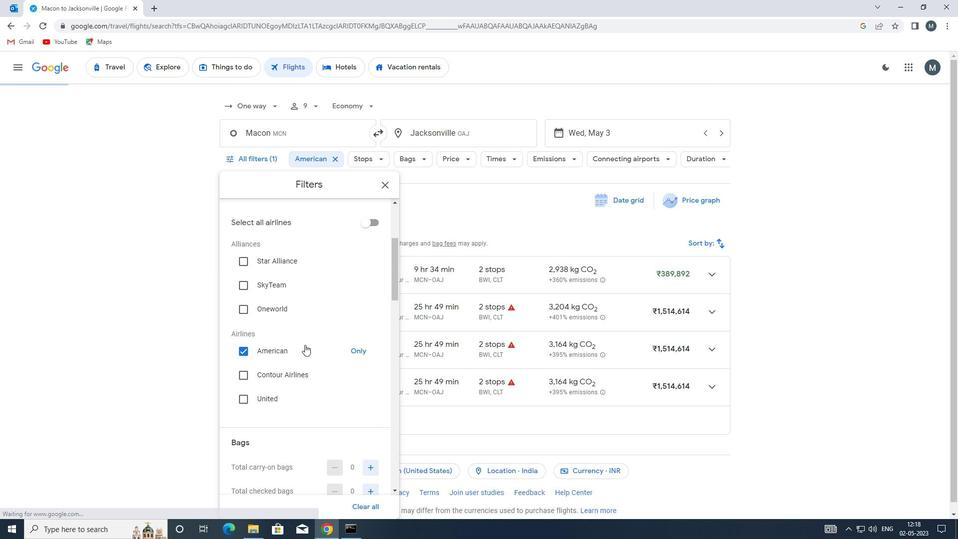 
Action: Mouse moved to (311, 338)
Screenshot: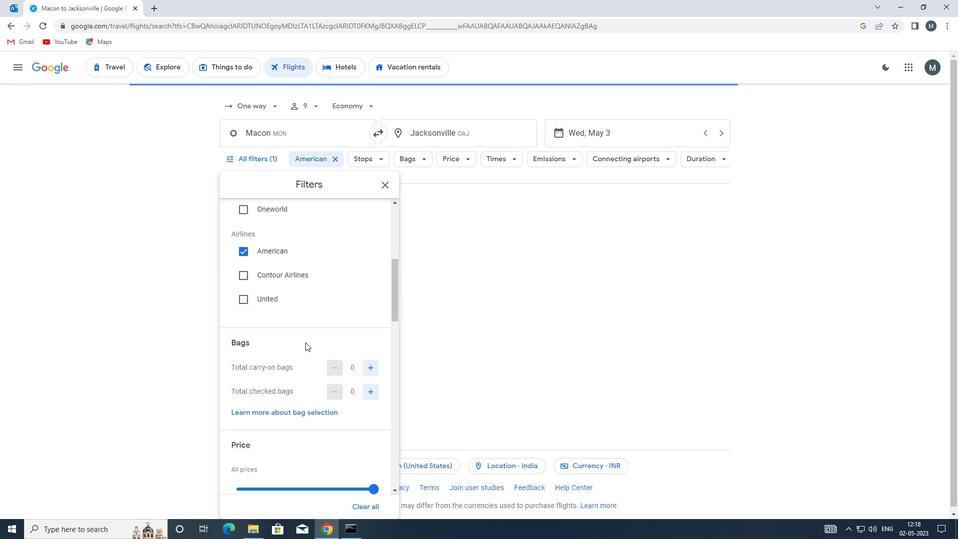
Action: Mouse scrolled (311, 337) with delta (0, 0)
Screenshot: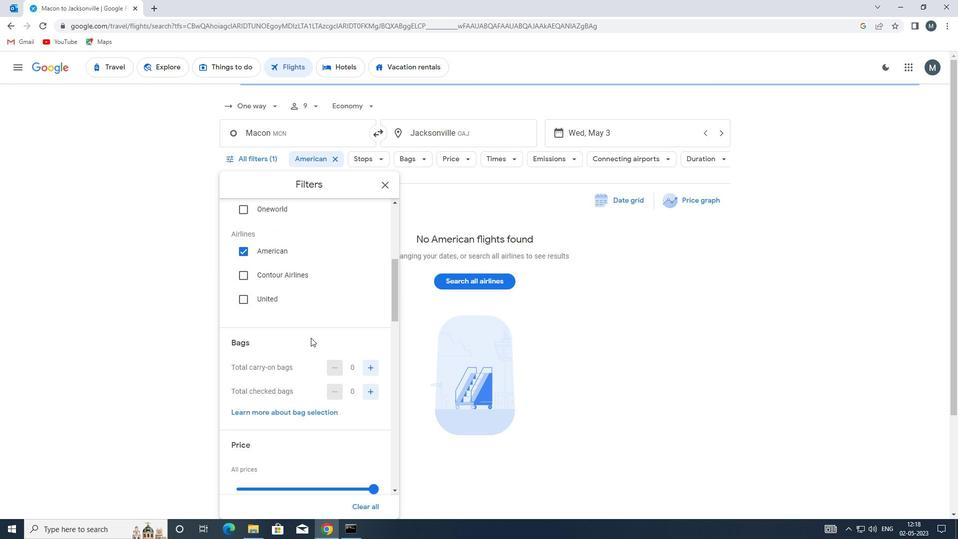 
Action: Mouse moved to (374, 315)
Screenshot: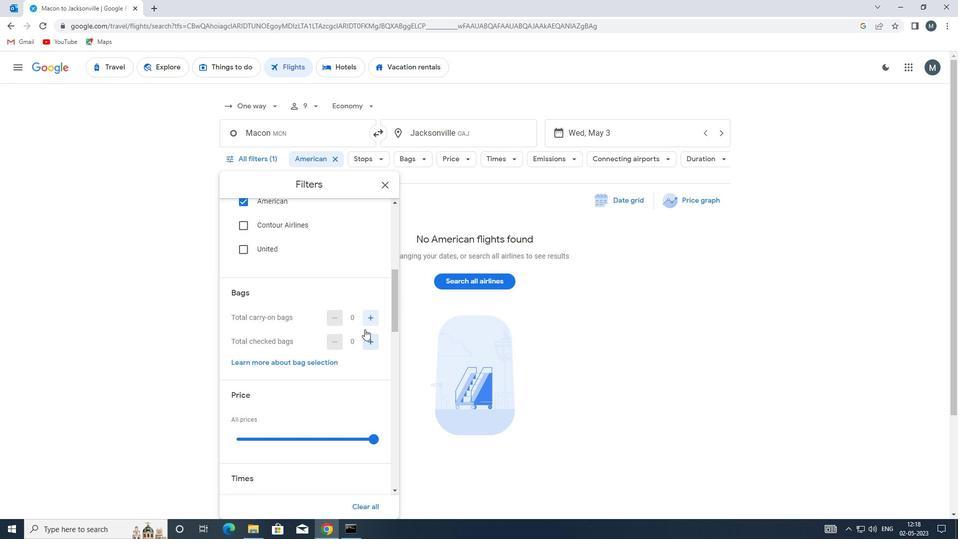 
Action: Mouse pressed left at (374, 315)
Screenshot: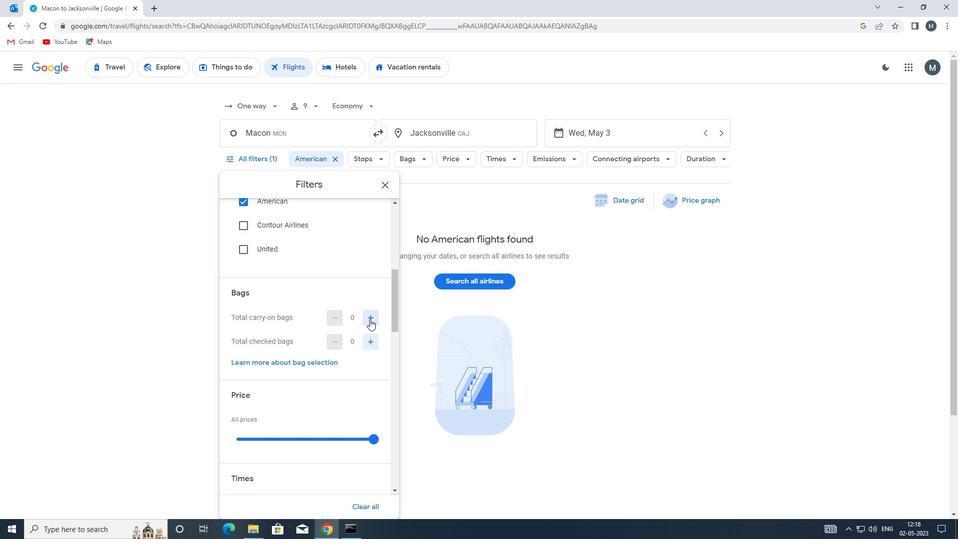 
Action: Mouse moved to (373, 341)
Screenshot: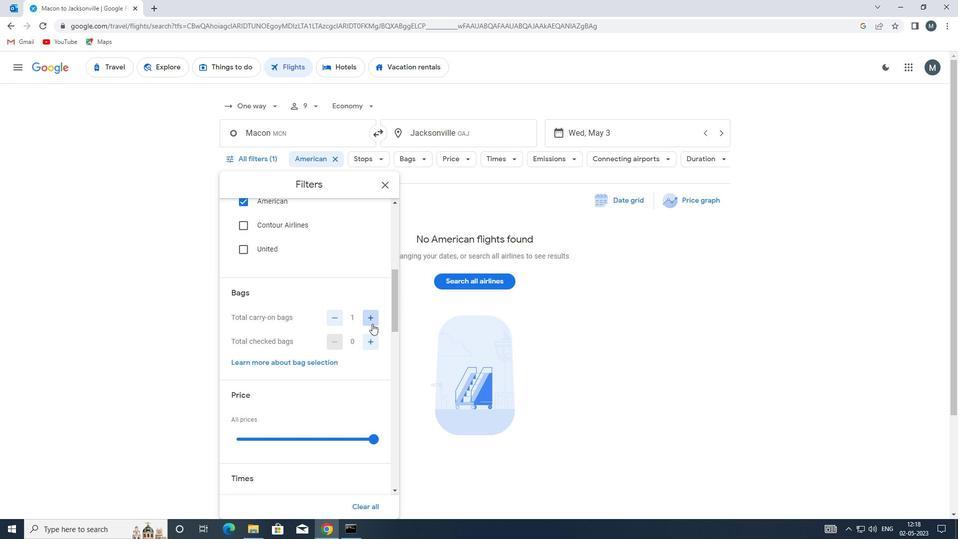 
Action: Mouse pressed left at (373, 341)
Screenshot: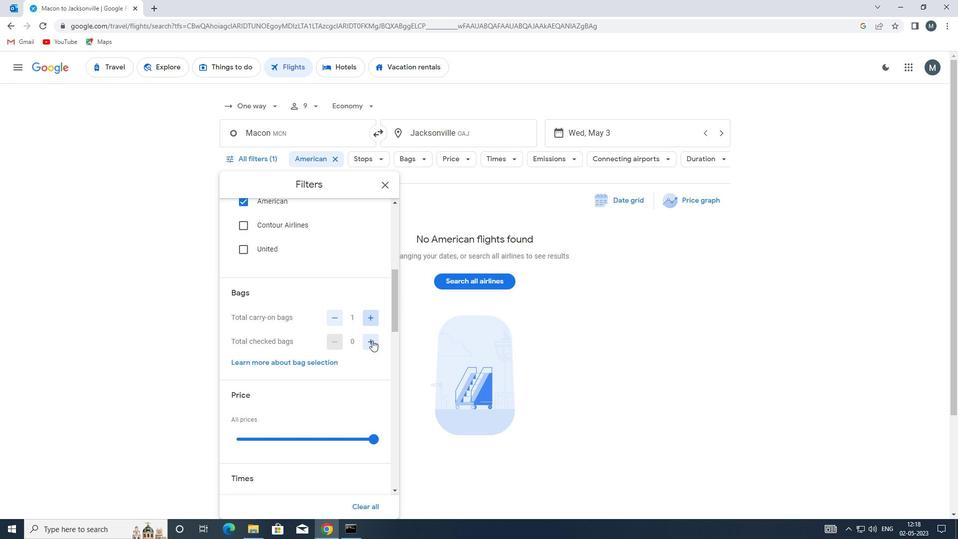 
Action: Mouse moved to (305, 341)
Screenshot: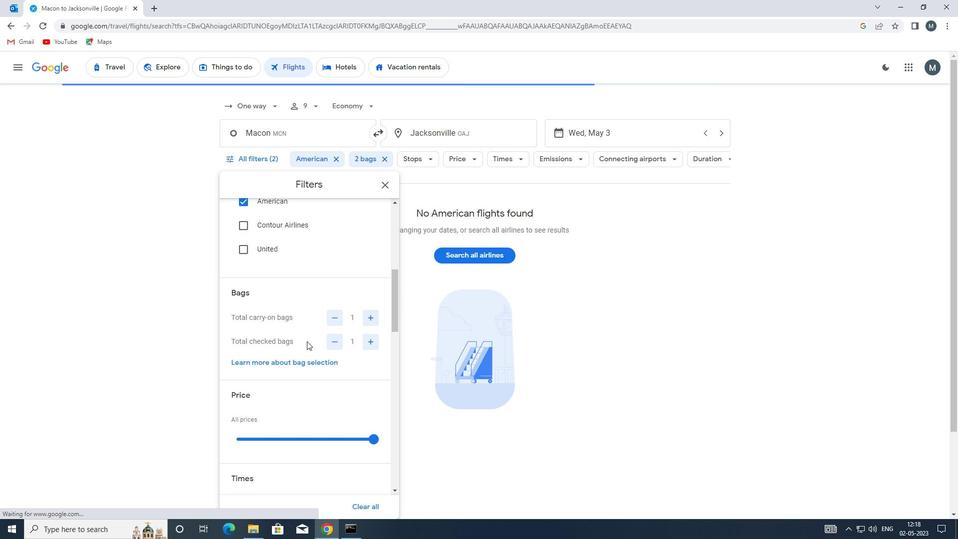 
Action: Mouse scrolled (305, 340) with delta (0, 0)
Screenshot: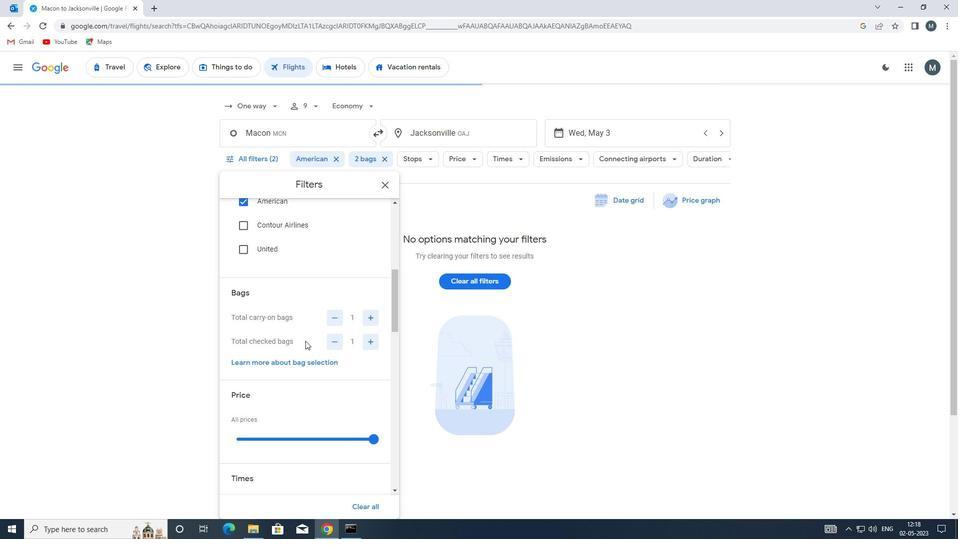 
Action: Mouse scrolled (305, 340) with delta (0, 0)
Screenshot: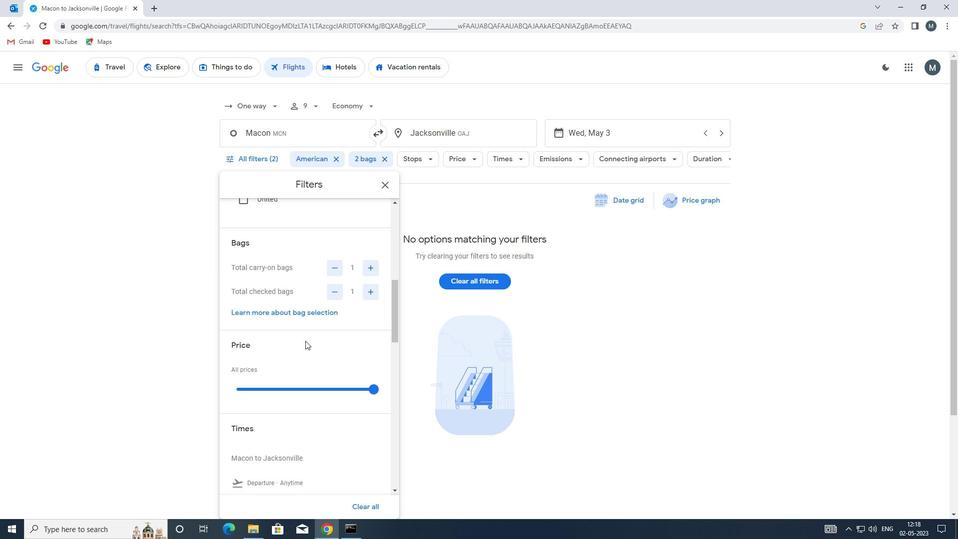 
Action: Mouse moved to (304, 339)
Screenshot: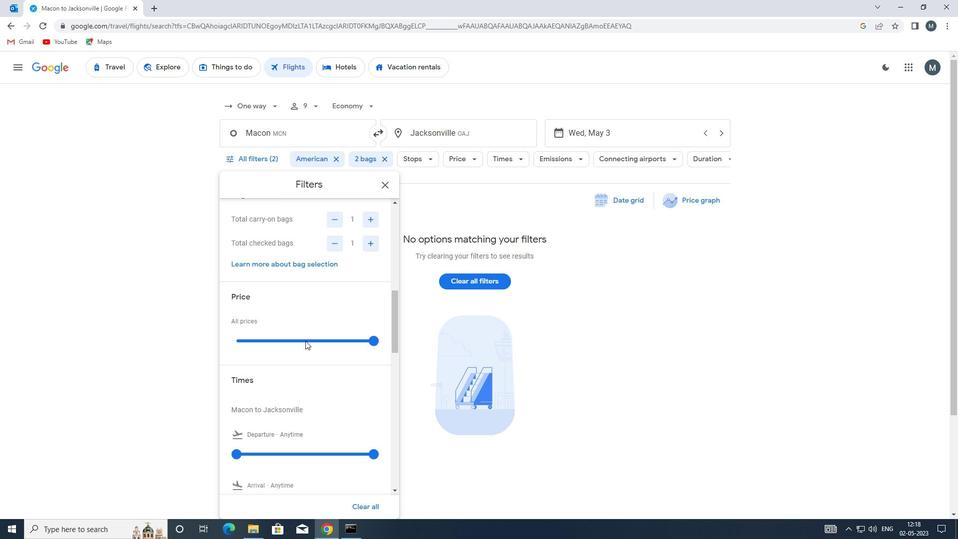 
Action: Mouse pressed left at (304, 339)
Screenshot: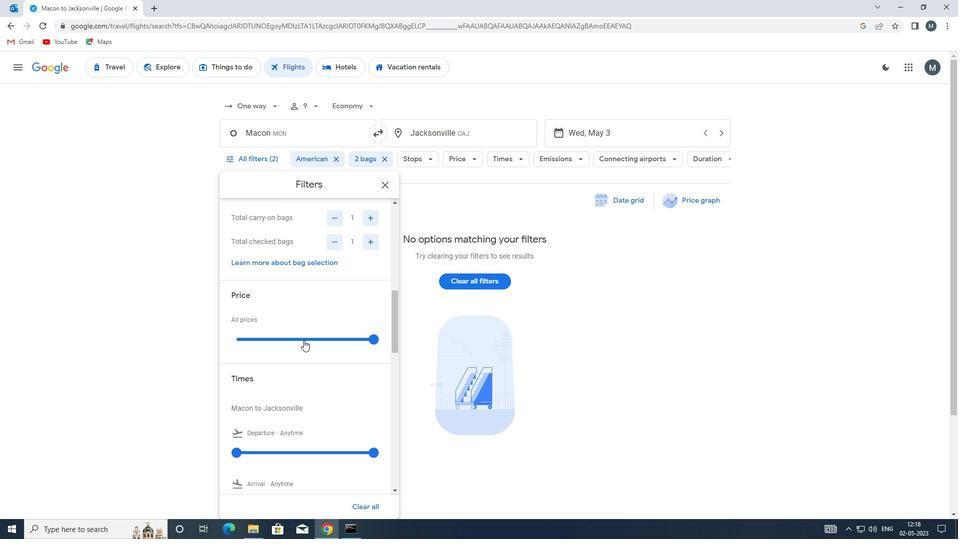 
Action: Mouse moved to (302, 338)
Screenshot: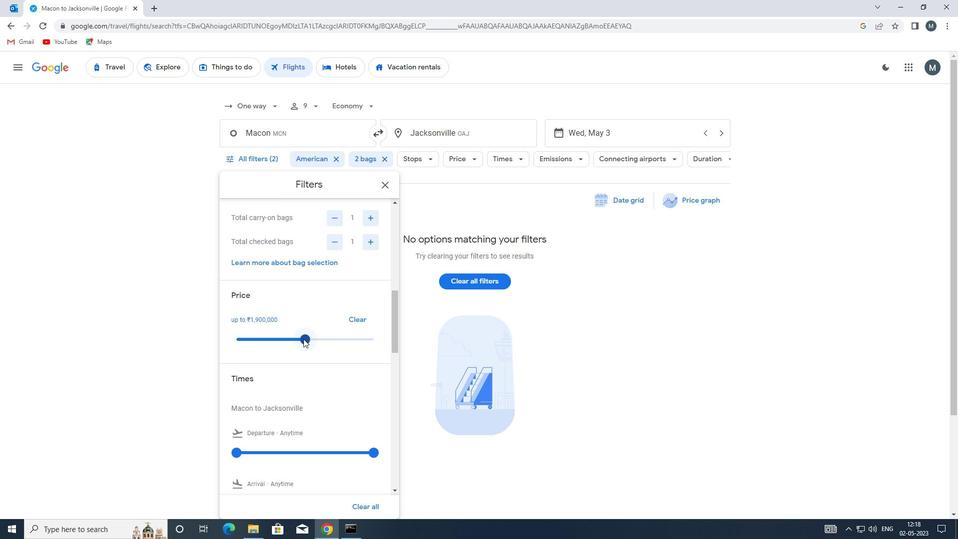 
Action: Mouse pressed left at (302, 338)
Screenshot: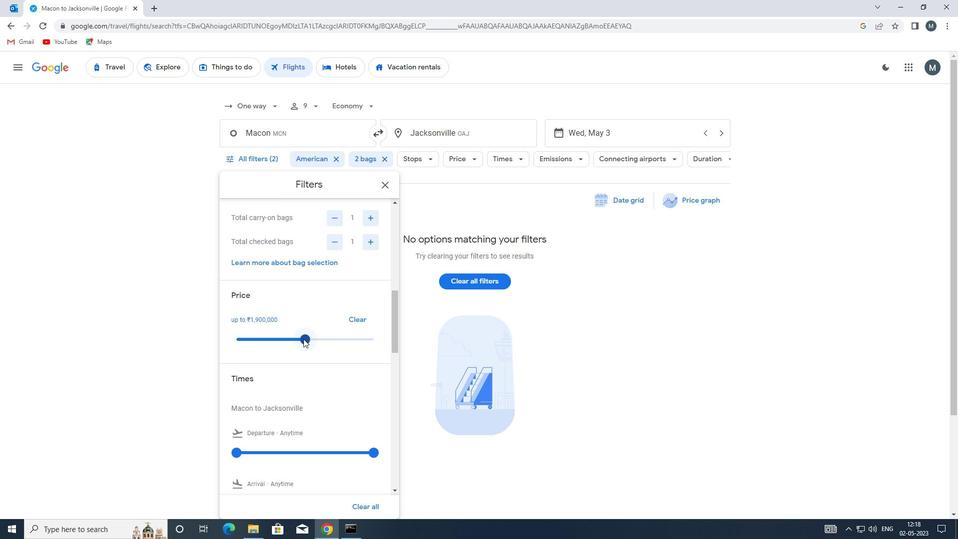 
Action: Mouse moved to (276, 327)
Screenshot: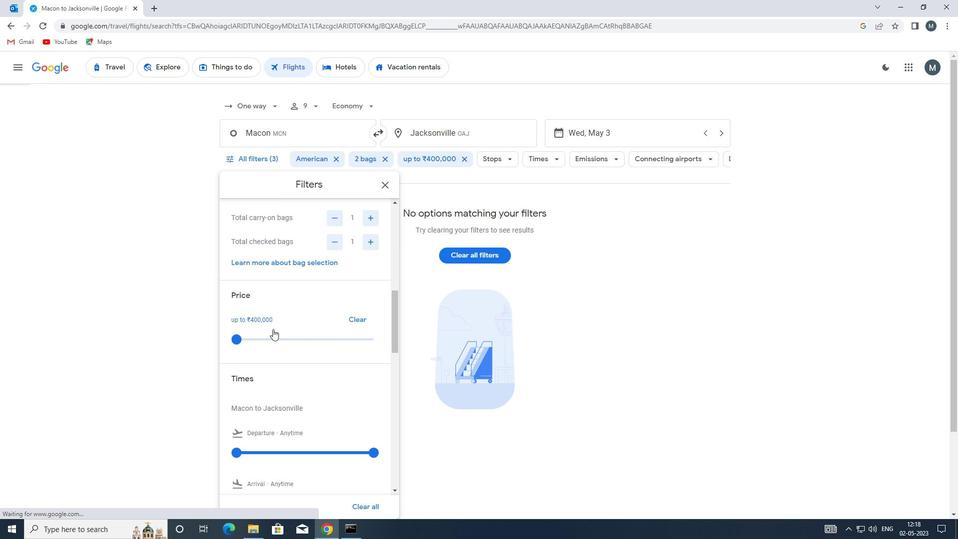 
Action: Mouse scrolled (276, 327) with delta (0, 0)
Screenshot: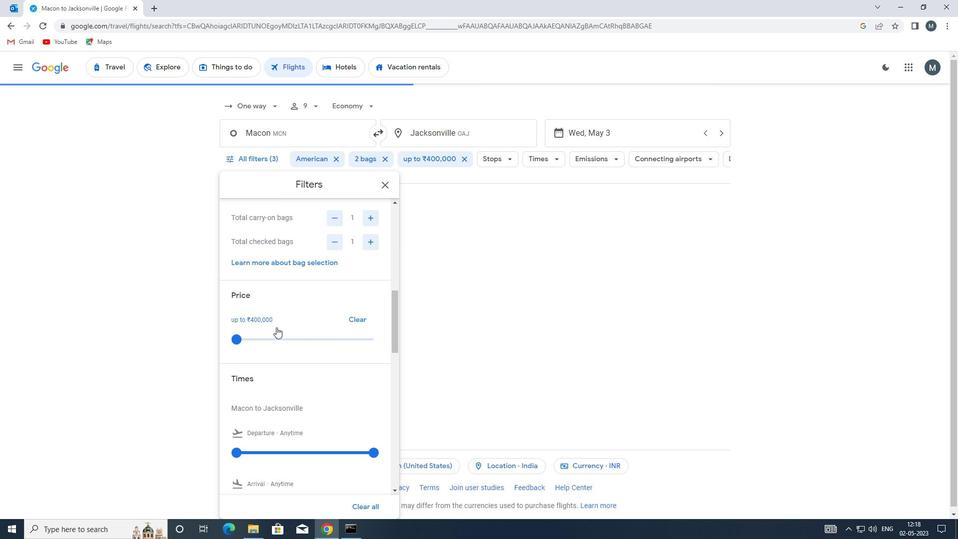
Action: Mouse scrolled (276, 327) with delta (0, 0)
Screenshot: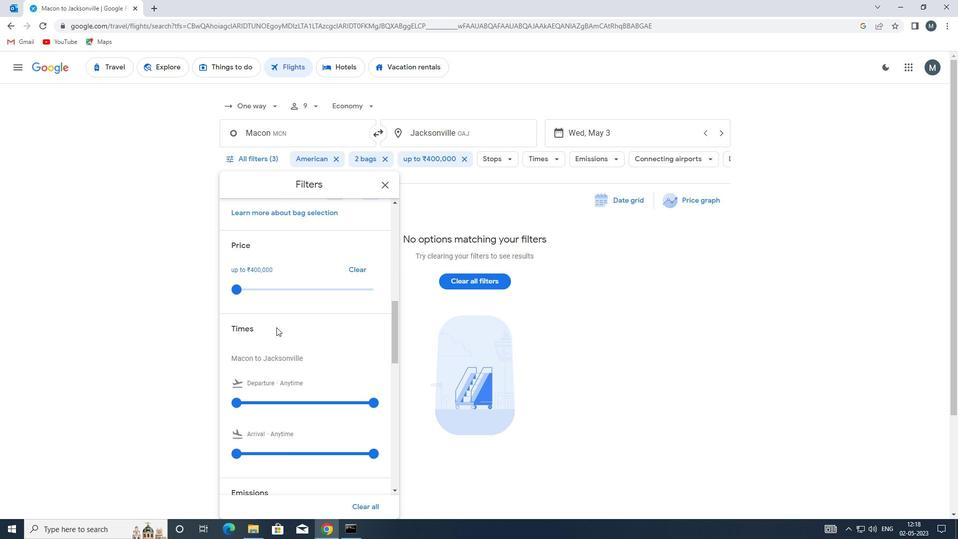 
Action: Mouse scrolled (276, 327) with delta (0, 0)
Screenshot: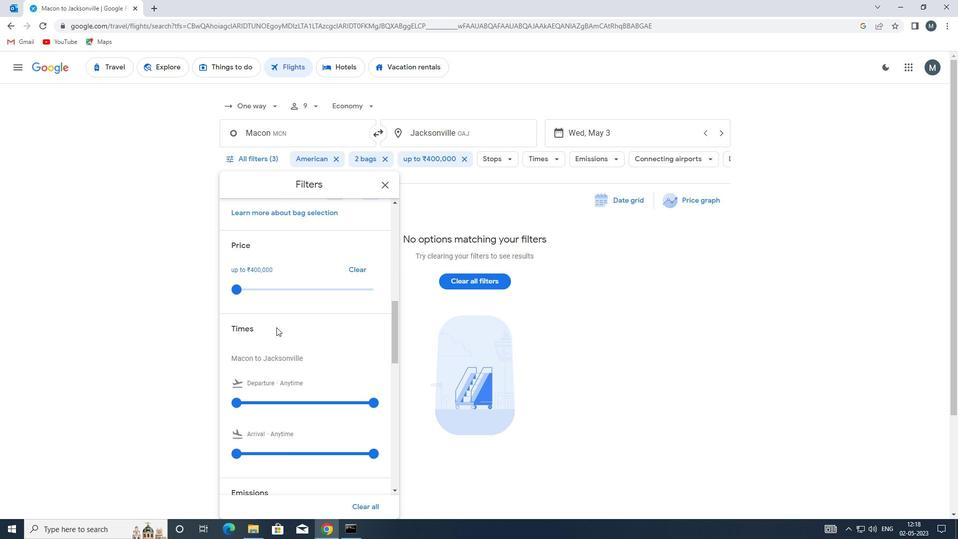 
Action: Mouse moved to (270, 298)
Screenshot: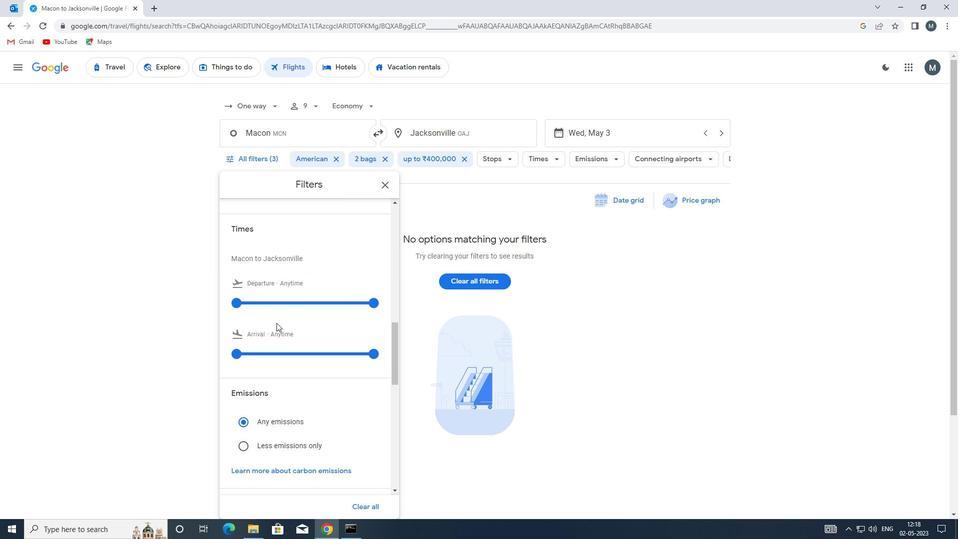 
Action: Mouse pressed left at (270, 298)
Screenshot: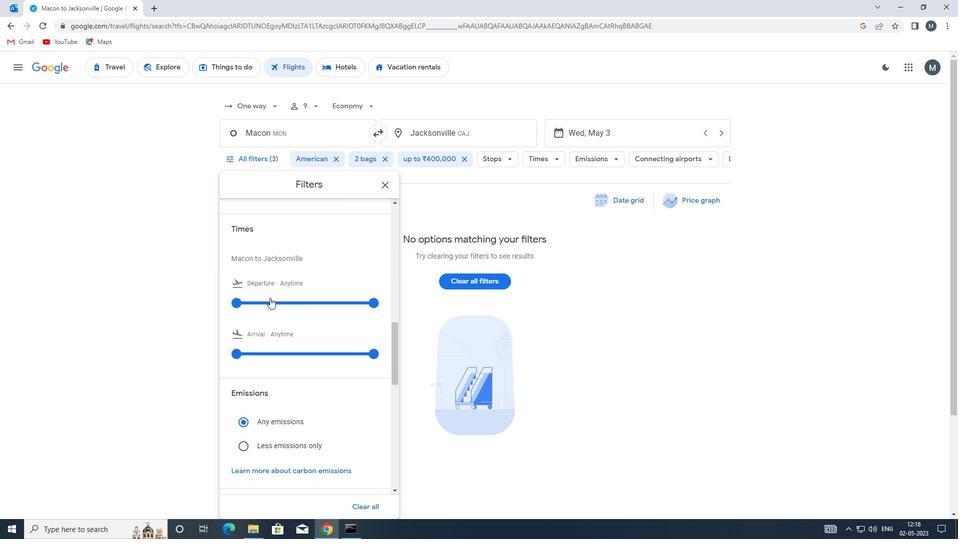 
Action: Mouse pressed left at (270, 298)
Screenshot: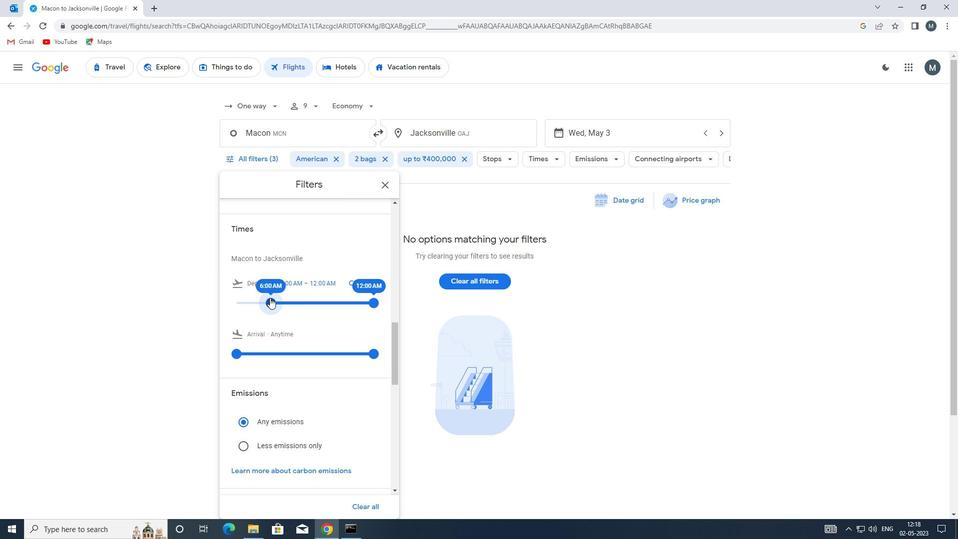 
Action: Mouse moved to (370, 299)
Screenshot: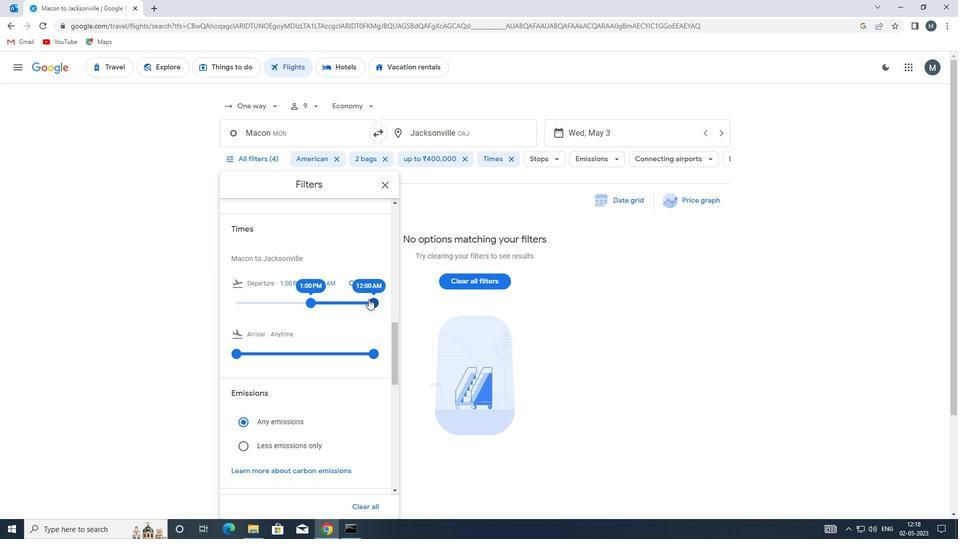 
Action: Mouse pressed left at (370, 299)
Screenshot: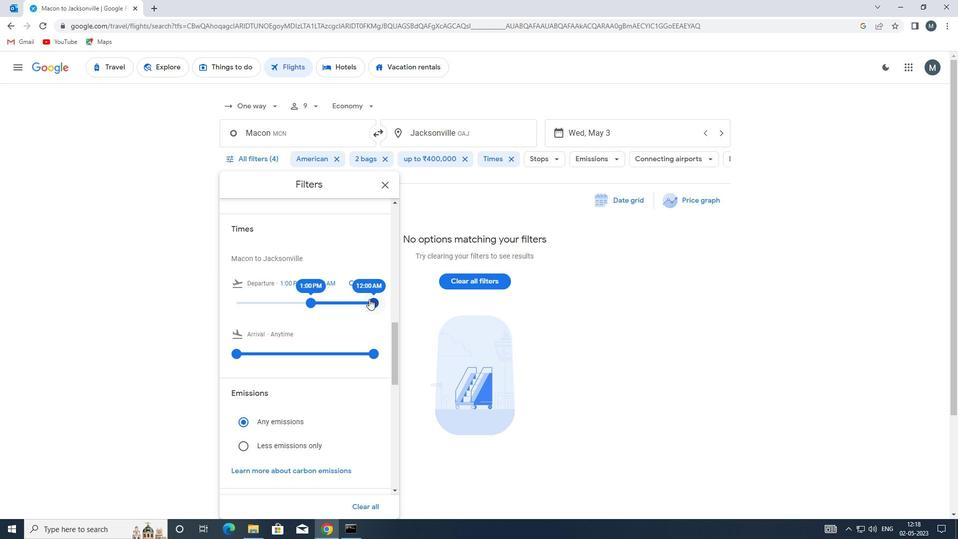 
Action: Mouse moved to (316, 302)
Screenshot: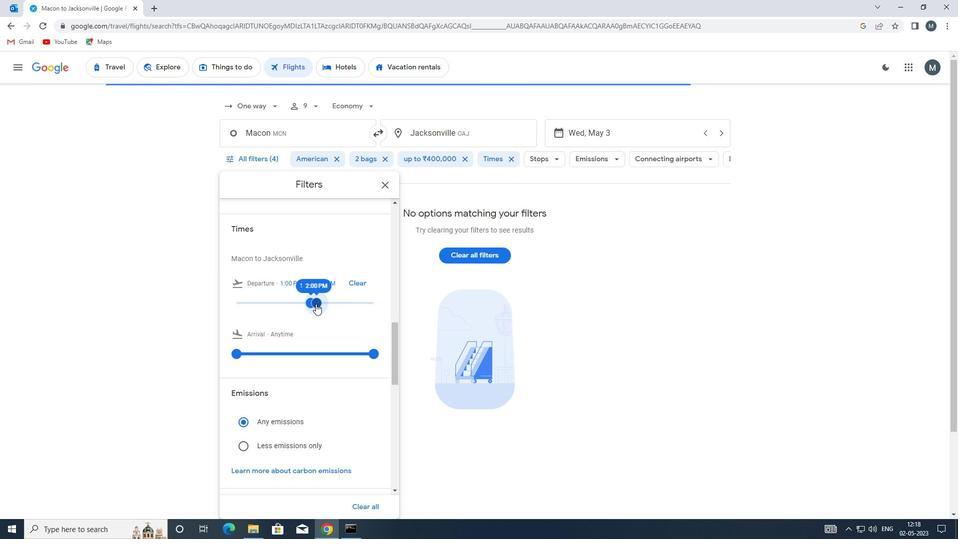 
Action: Mouse scrolled (316, 301) with delta (0, 0)
Screenshot: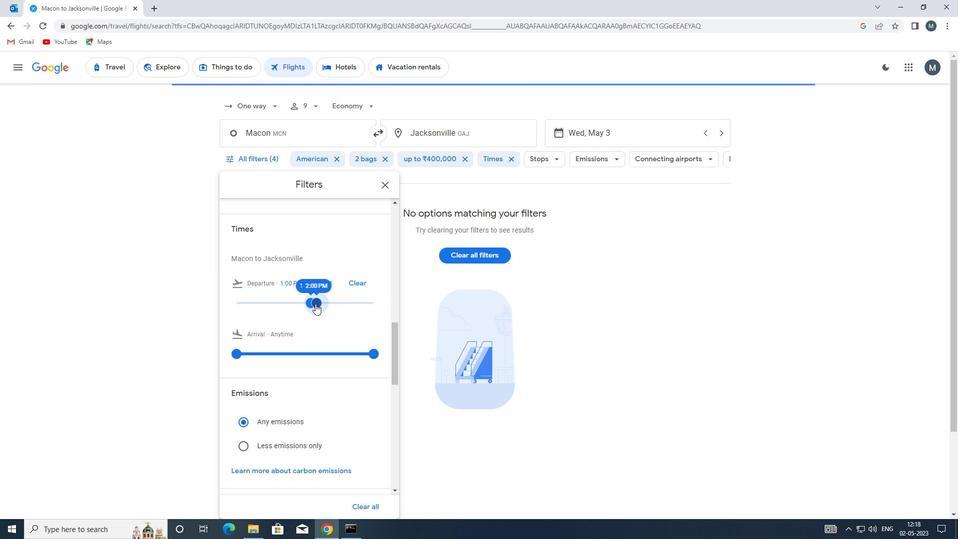 
Action: Mouse moved to (316, 303)
Screenshot: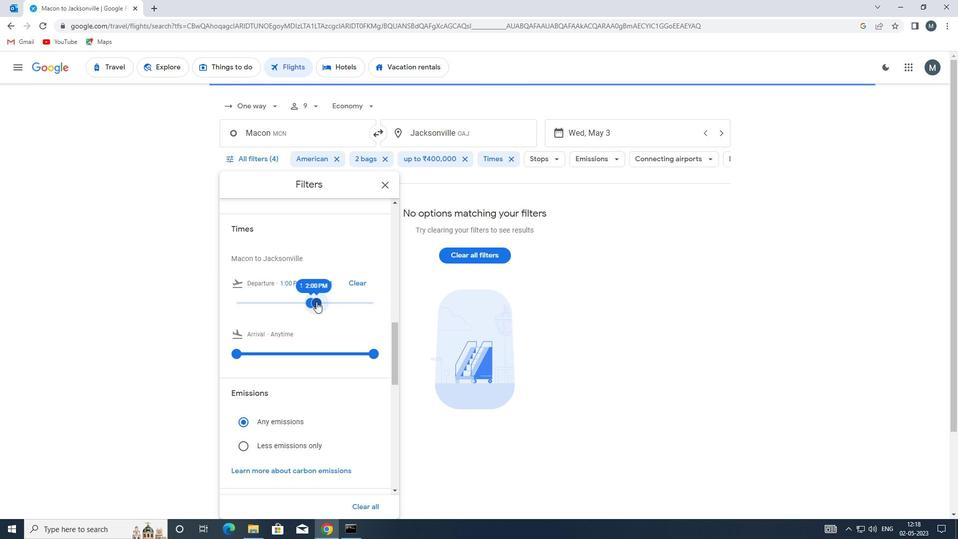 
Action: Mouse scrolled (316, 303) with delta (0, 0)
Screenshot: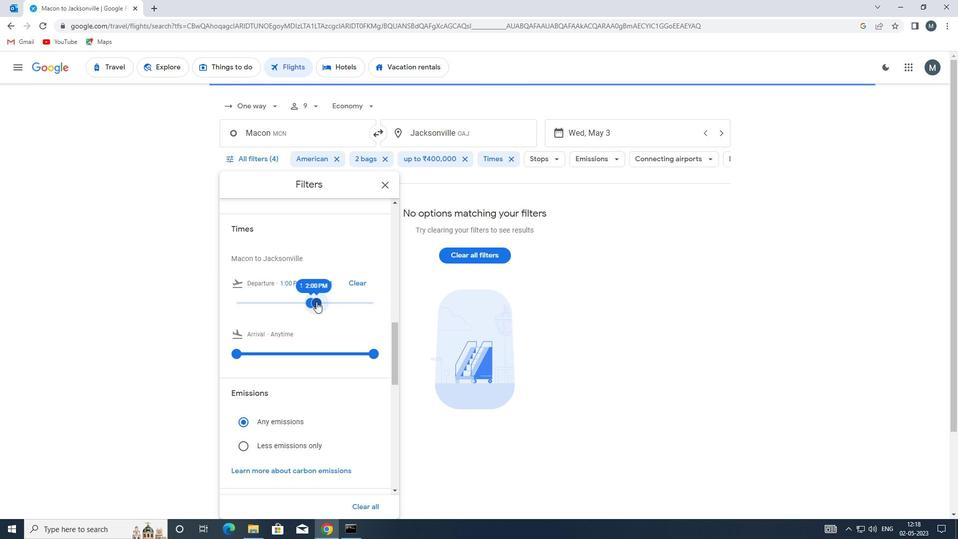 
Action: Mouse moved to (386, 185)
Screenshot: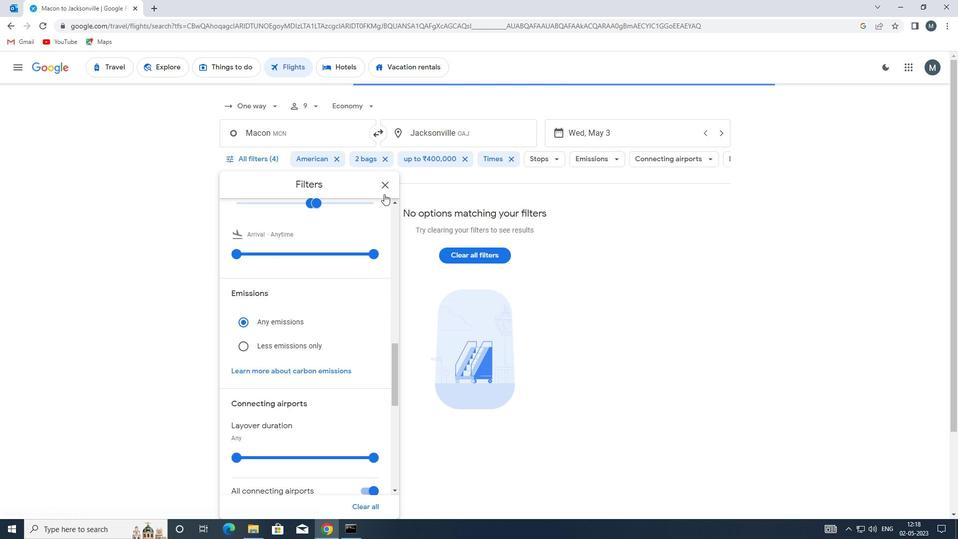 
Action: Mouse pressed left at (386, 185)
Screenshot: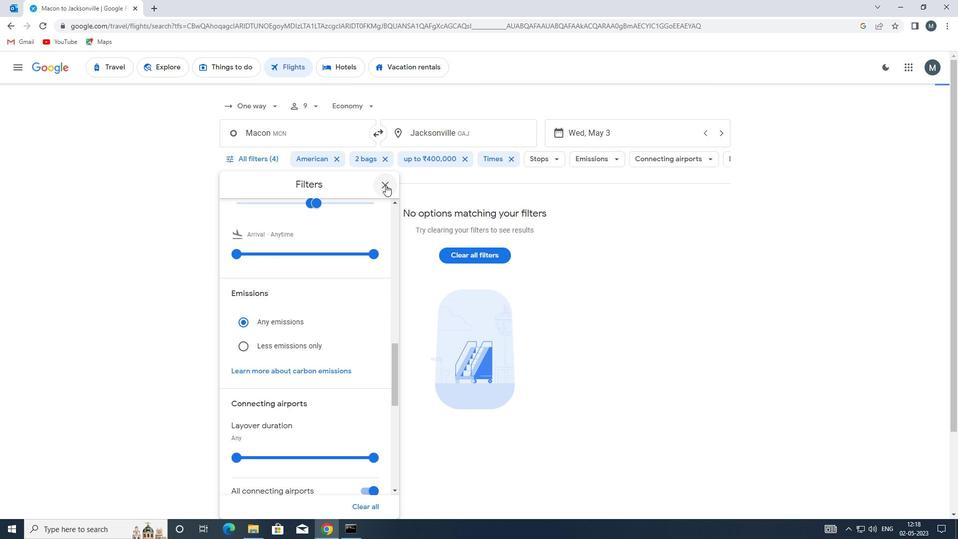 
